 Task: Create fields in progress_update object.
Action: Mouse moved to (591, 45)
Screenshot: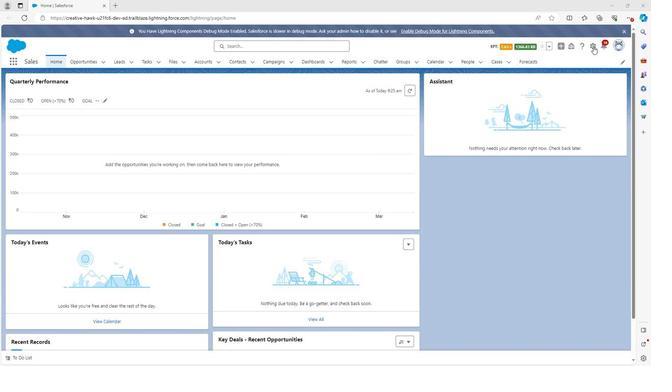 
Action: Mouse pressed left at (591, 45)
Screenshot: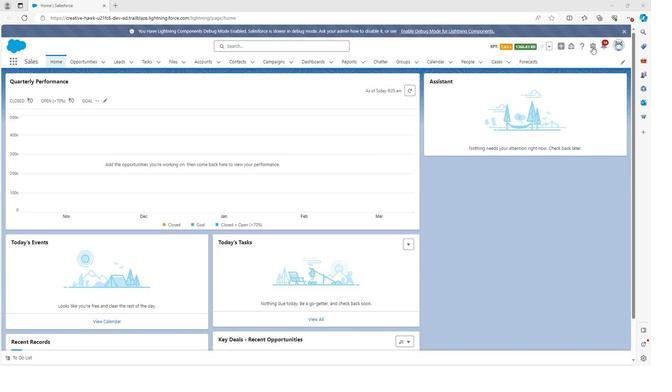 
Action: Mouse moved to (553, 67)
Screenshot: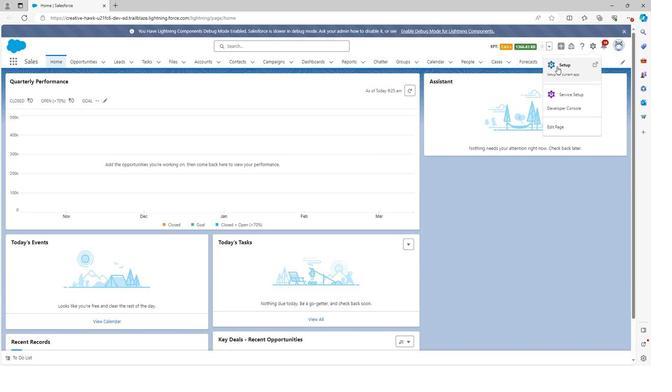
Action: Mouse pressed left at (553, 67)
Screenshot: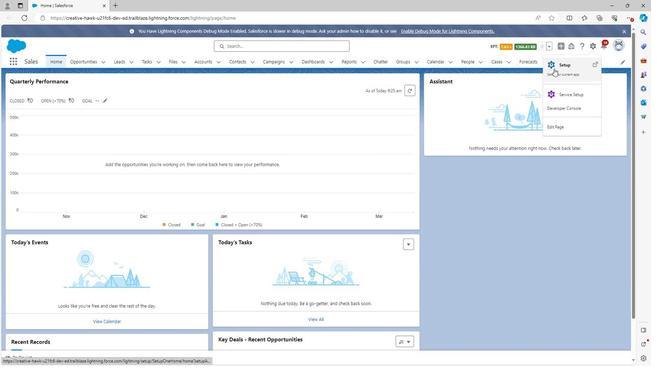 
Action: Mouse moved to (85, 62)
Screenshot: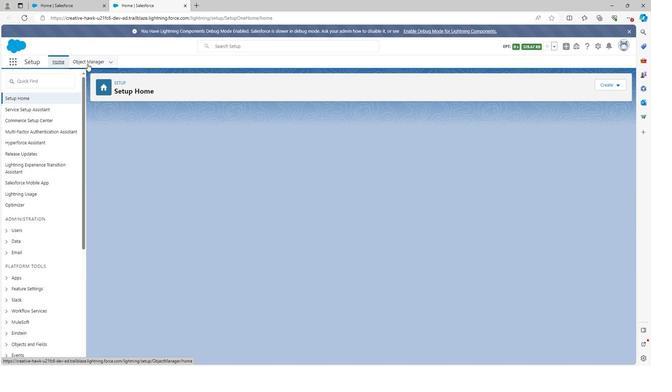 
Action: Mouse pressed left at (85, 62)
Screenshot: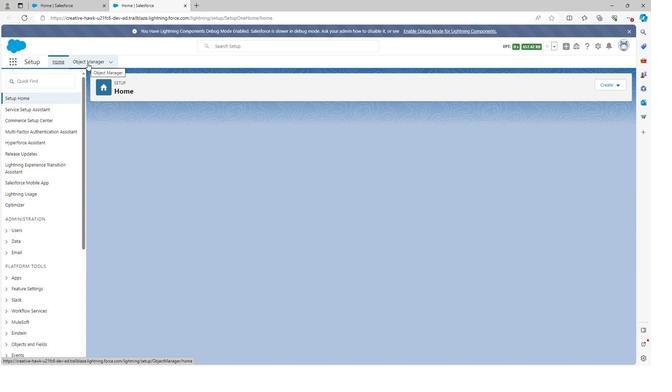 
Action: Mouse moved to (35, 277)
Screenshot: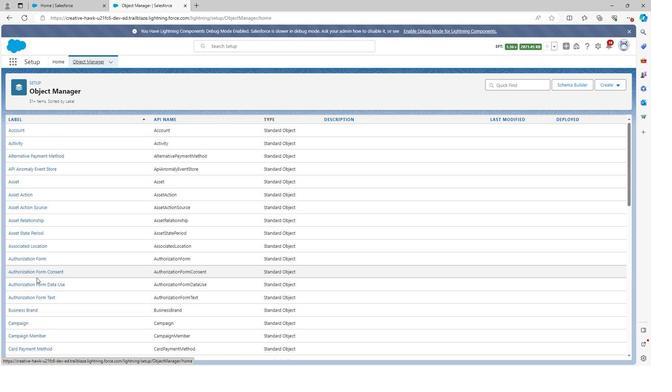 
Action: Mouse scrolled (35, 277) with delta (0, 0)
Screenshot: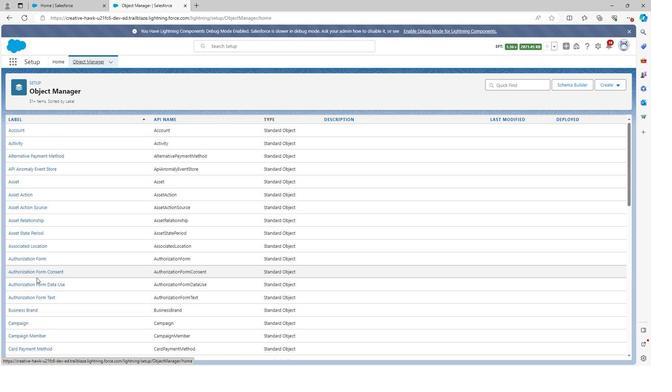 
Action: Mouse moved to (35, 278)
Screenshot: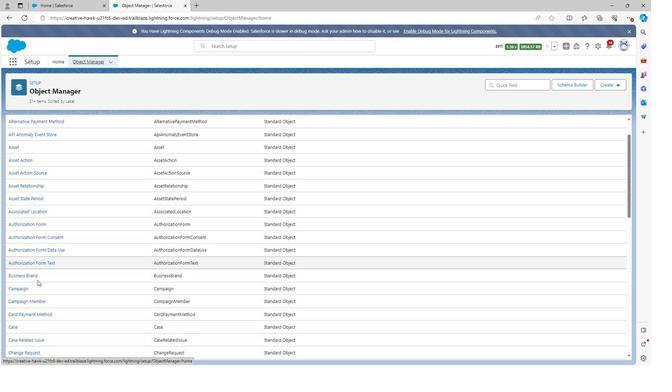 
Action: Mouse scrolled (35, 278) with delta (0, 0)
Screenshot: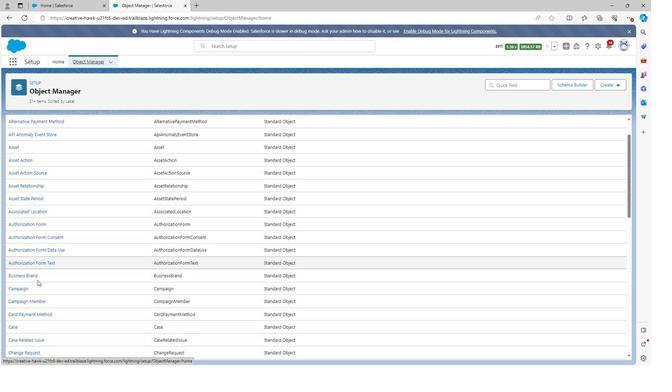 
Action: Mouse scrolled (35, 278) with delta (0, 0)
Screenshot: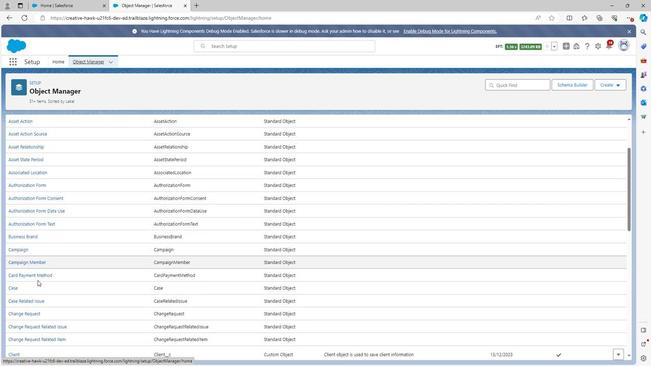 
Action: Mouse moved to (35, 279)
Screenshot: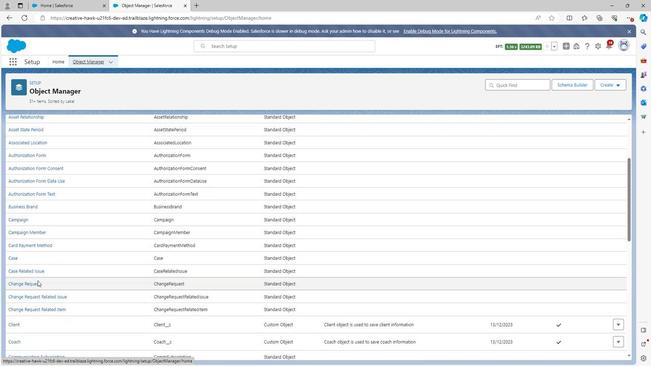 
Action: Mouse scrolled (35, 279) with delta (0, 0)
Screenshot: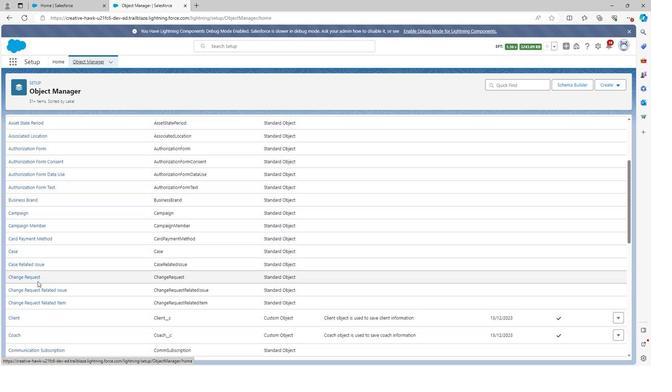 
Action: Mouse scrolled (35, 279) with delta (0, 0)
Screenshot: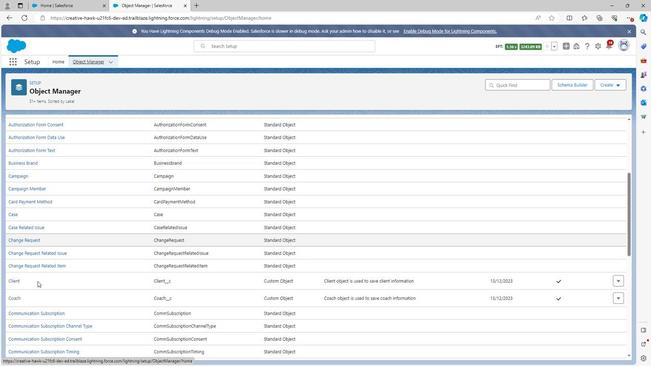 
Action: Mouse scrolled (35, 279) with delta (0, 0)
Screenshot: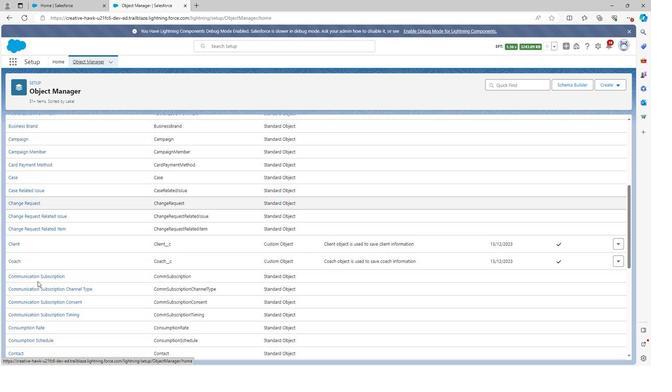 
Action: Mouse scrolled (35, 279) with delta (0, 0)
Screenshot: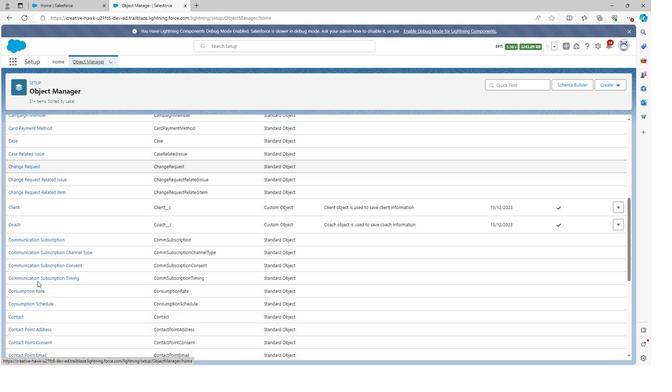 
Action: Mouse scrolled (35, 279) with delta (0, 0)
Screenshot: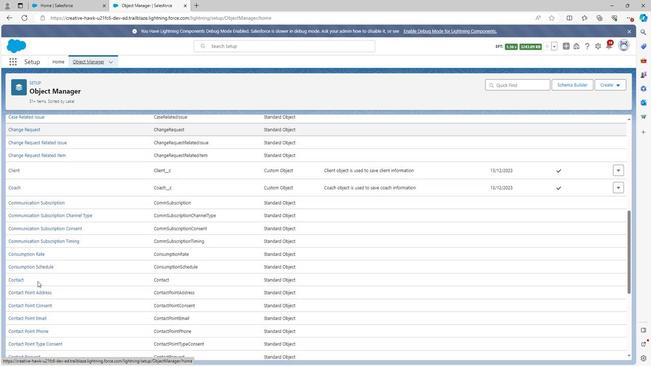 
Action: Mouse scrolled (35, 279) with delta (0, 0)
Screenshot: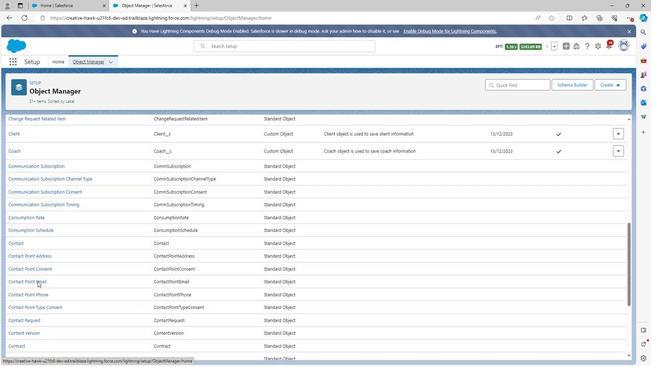 
Action: Mouse scrolled (35, 279) with delta (0, 0)
Screenshot: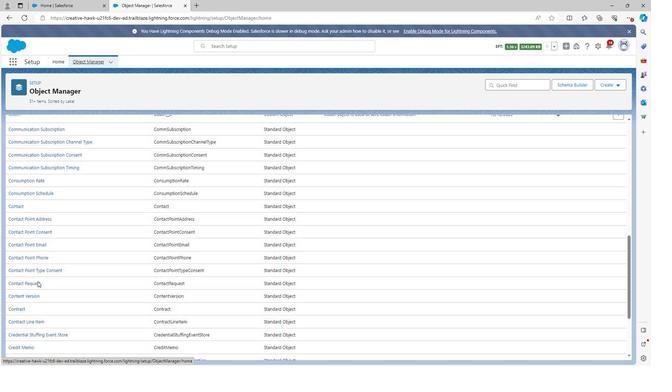 
Action: Mouse scrolled (35, 279) with delta (0, 0)
Screenshot: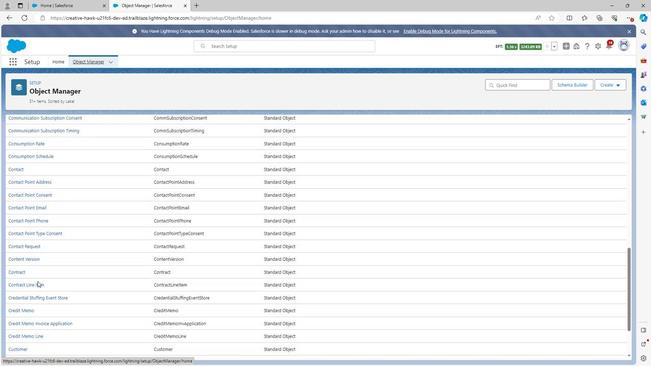 
Action: Mouse scrolled (35, 279) with delta (0, 0)
Screenshot: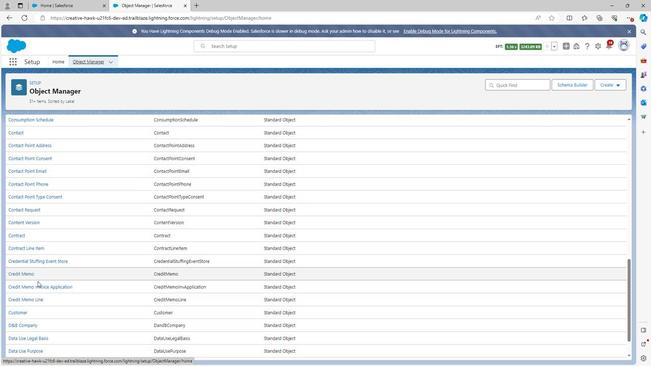 
Action: Mouse scrolled (35, 279) with delta (0, 0)
Screenshot: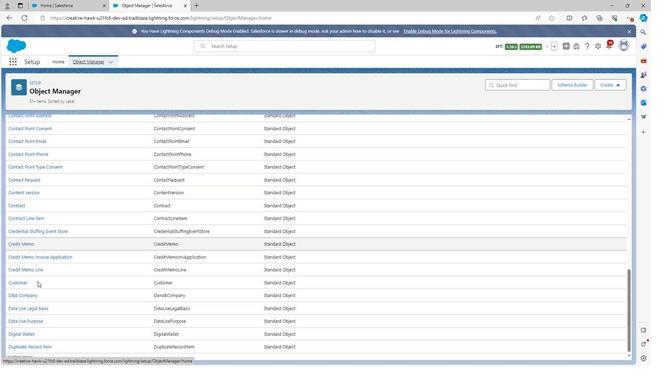 
Action: Mouse scrolled (35, 279) with delta (0, 0)
Screenshot: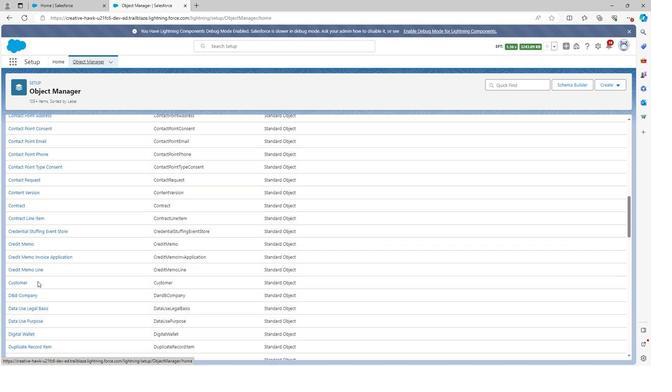 
Action: Mouse scrolled (35, 279) with delta (0, 0)
Screenshot: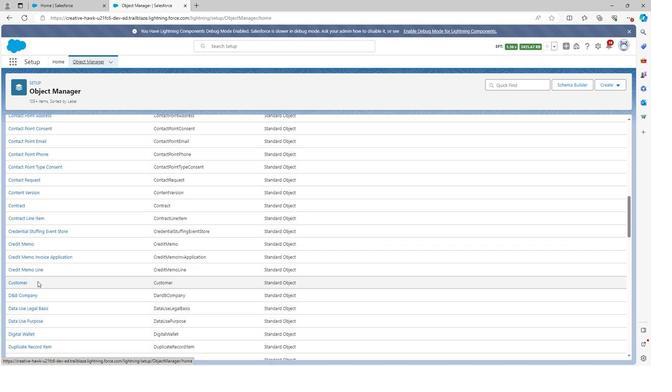 
Action: Mouse moved to (36, 279)
Screenshot: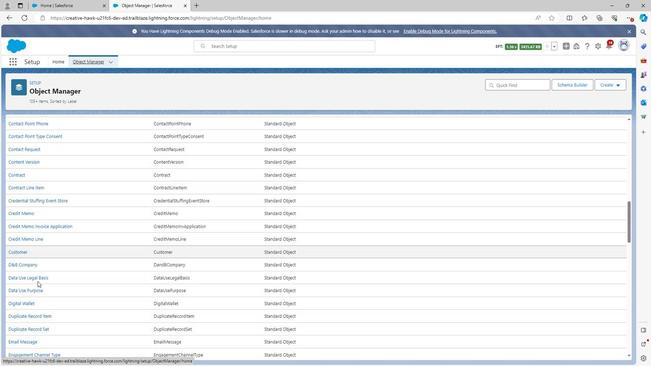 
Action: Mouse scrolled (36, 279) with delta (0, 0)
Screenshot: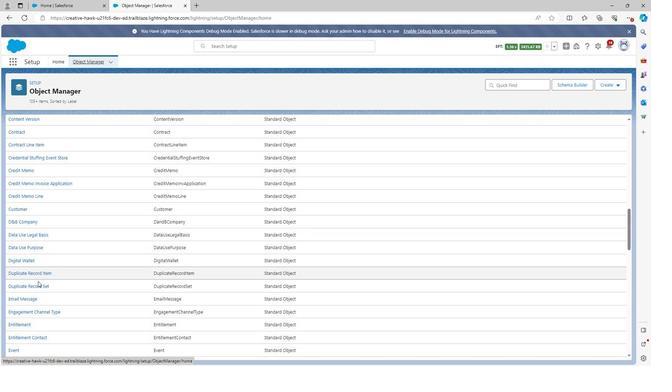
Action: Mouse scrolled (36, 279) with delta (0, 0)
Screenshot: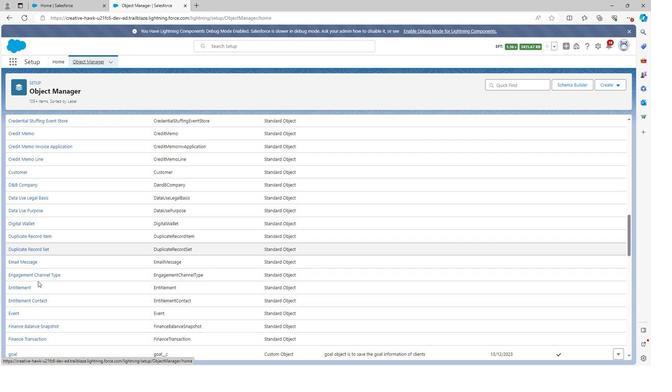 
Action: Mouse scrolled (36, 279) with delta (0, 0)
Screenshot: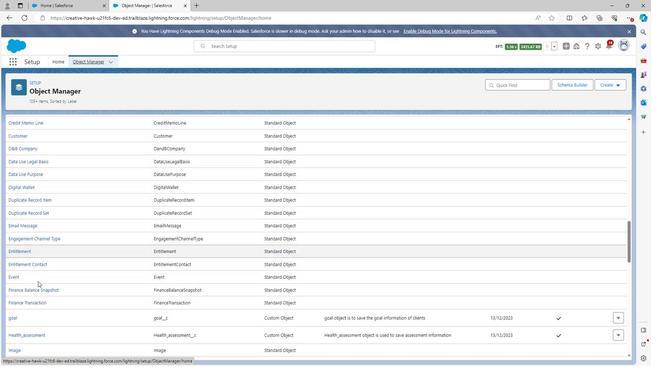 
Action: Mouse scrolled (36, 279) with delta (0, 0)
Screenshot: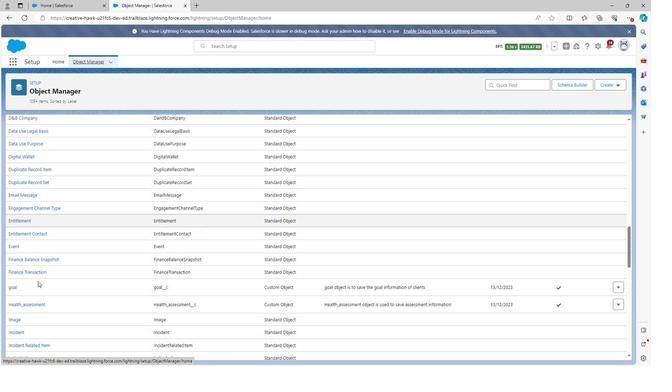 
Action: Mouse scrolled (36, 279) with delta (0, 0)
Screenshot: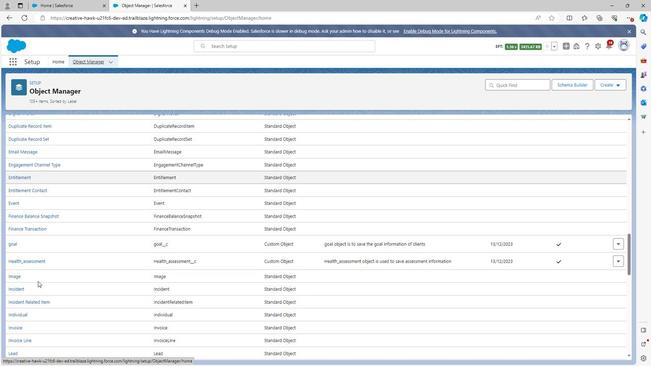 
Action: Mouse scrolled (36, 279) with delta (0, 0)
Screenshot: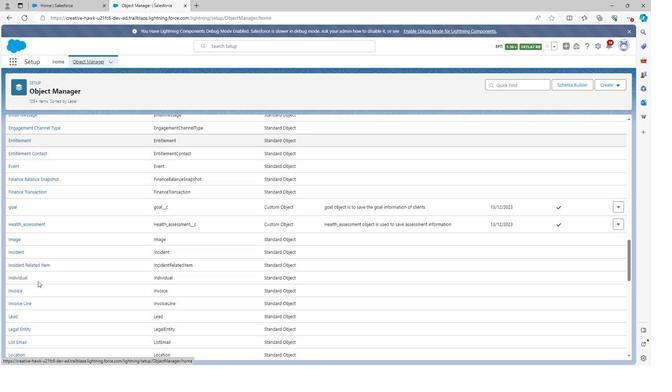 
Action: Mouse scrolled (36, 279) with delta (0, 0)
Screenshot: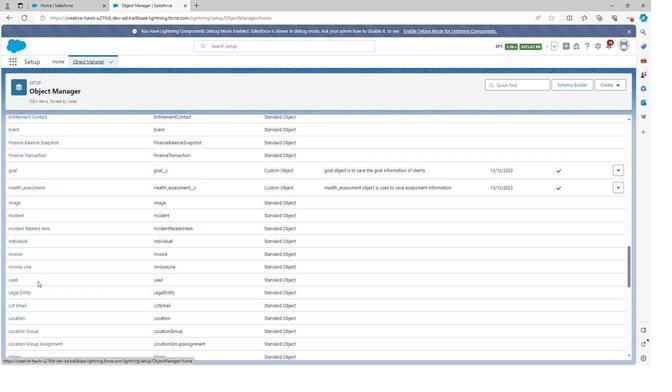 
Action: Mouse scrolled (36, 279) with delta (0, 0)
Screenshot: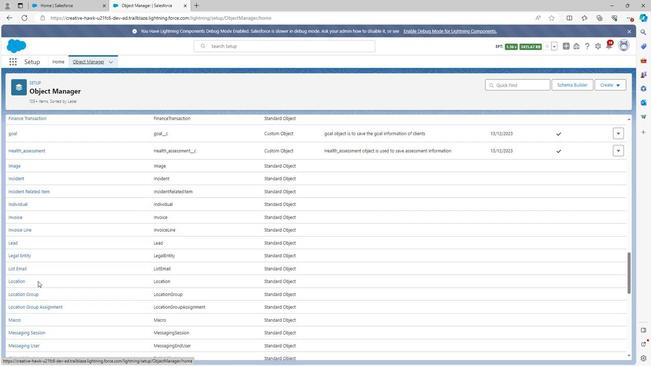 
Action: Mouse scrolled (36, 279) with delta (0, 0)
Screenshot: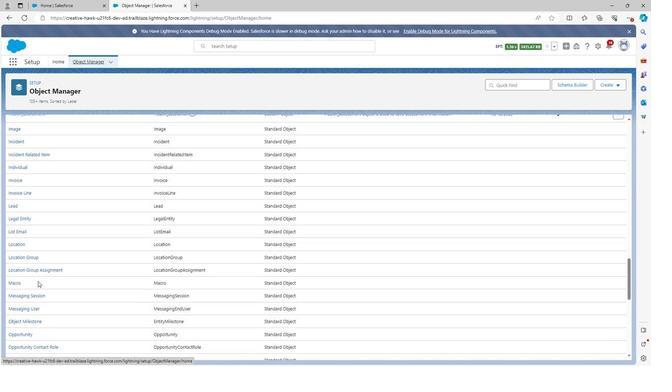 
Action: Mouse scrolled (36, 279) with delta (0, 0)
Screenshot: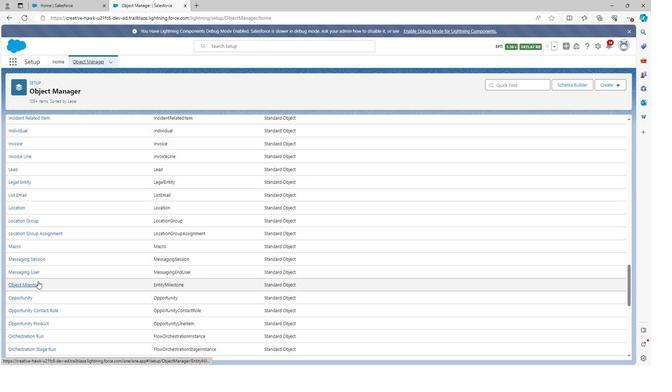 
Action: Mouse scrolled (36, 279) with delta (0, 0)
Screenshot: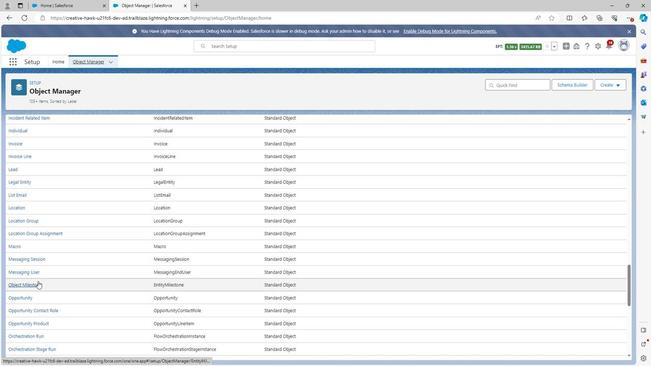 
Action: Mouse scrolled (36, 279) with delta (0, 0)
Screenshot: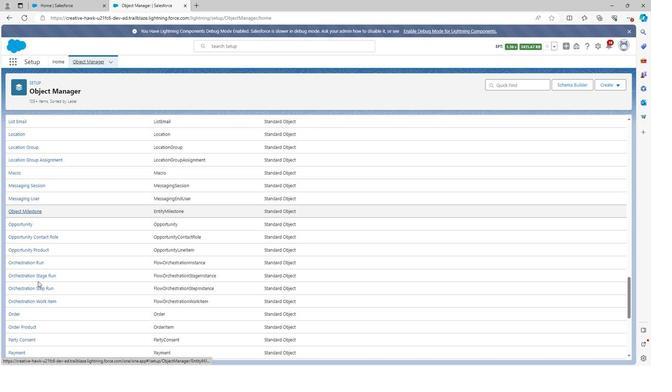 
Action: Mouse scrolled (36, 279) with delta (0, 0)
Screenshot: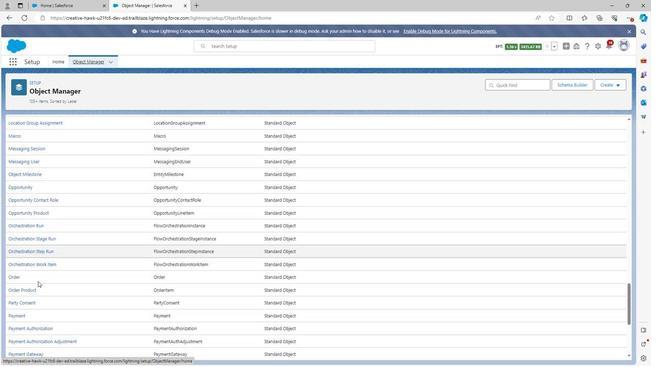 
Action: Mouse scrolled (36, 279) with delta (0, 0)
Screenshot: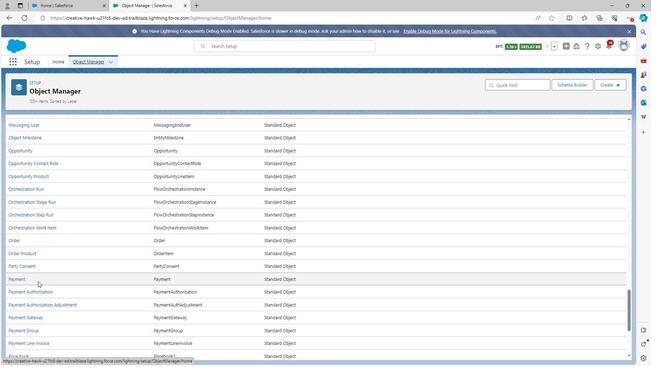 
Action: Mouse scrolled (36, 279) with delta (0, 0)
Screenshot: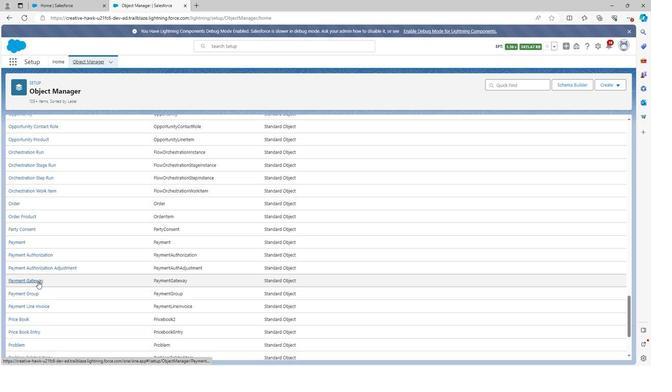 
Action: Mouse scrolled (36, 279) with delta (0, 0)
Screenshot: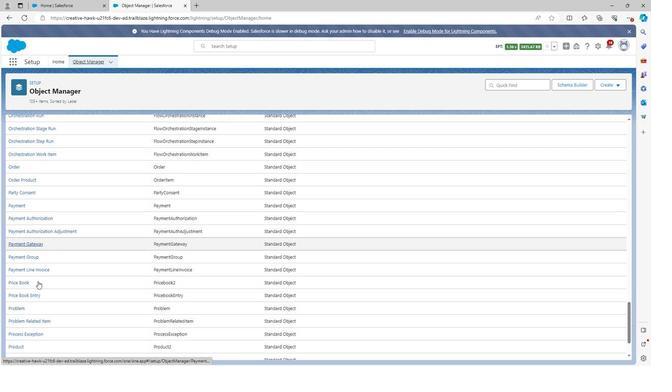 
Action: Mouse scrolled (36, 279) with delta (0, 0)
Screenshot: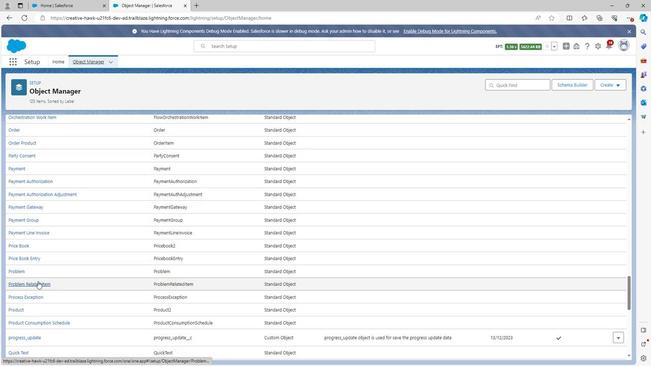 
Action: Mouse moved to (25, 298)
Screenshot: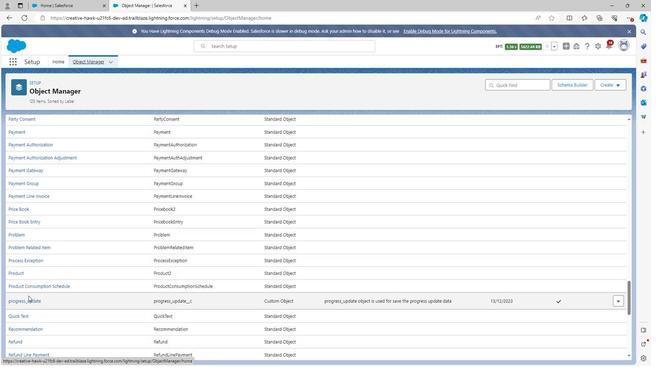 
Action: Mouse pressed left at (25, 298)
Screenshot: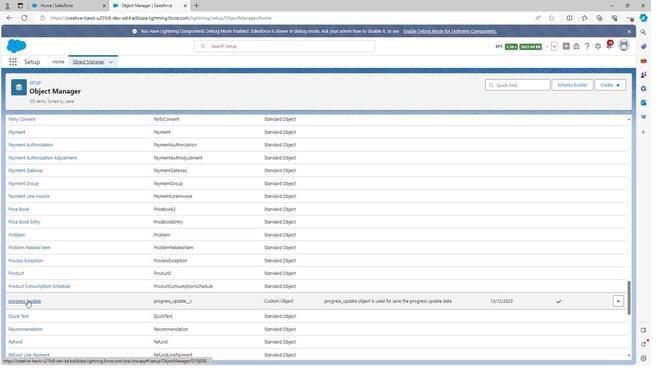 
Action: Mouse moved to (46, 130)
Screenshot: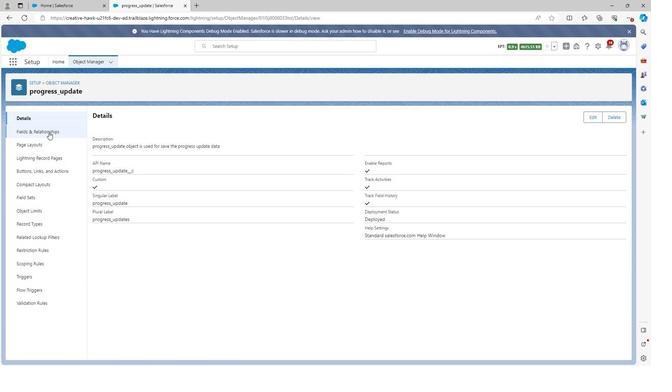 
Action: Mouse pressed left at (46, 130)
Screenshot: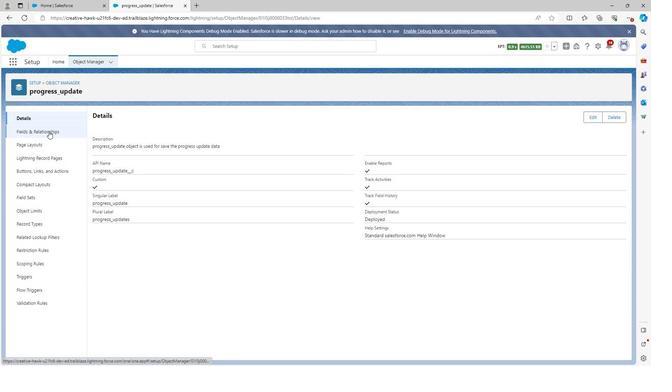 
Action: Mouse moved to (478, 114)
Screenshot: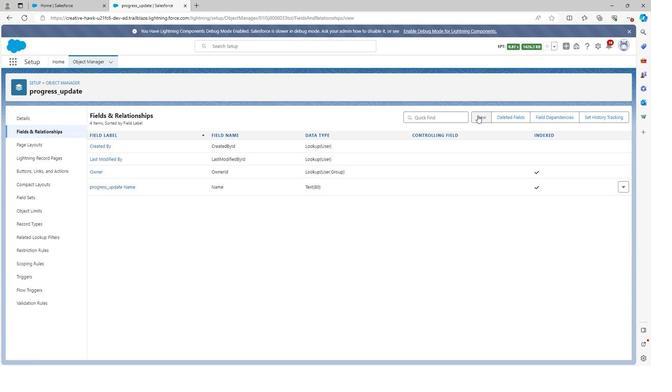 
Action: Mouse pressed left at (478, 114)
Screenshot: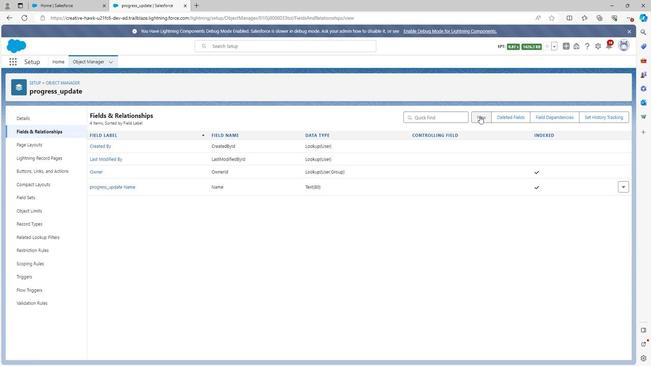 
Action: Mouse moved to (100, 307)
Screenshot: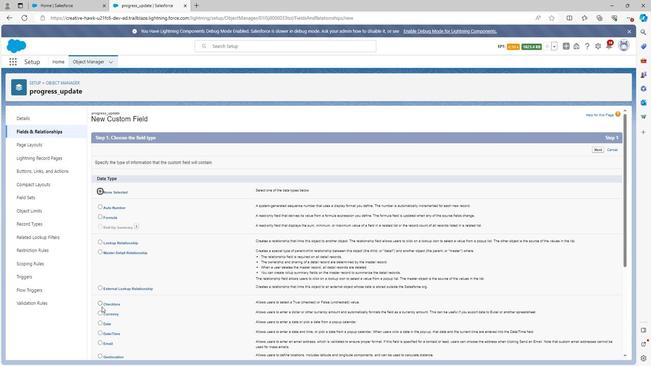 
Action: Mouse scrolled (100, 306) with delta (0, 0)
Screenshot: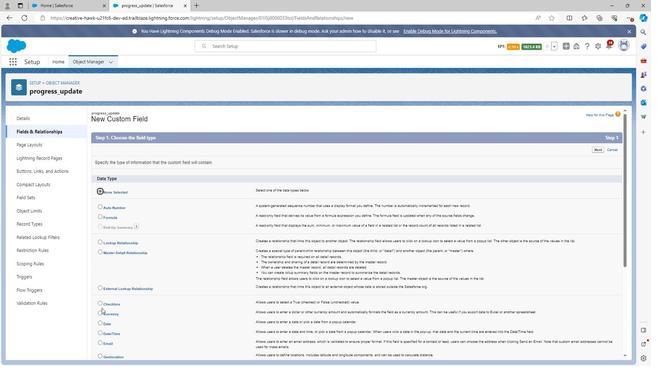 
Action: Mouse moved to (99, 312)
Screenshot: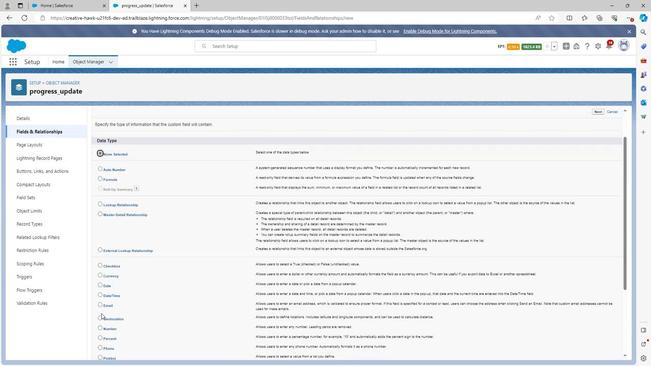 
Action: Mouse scrolled (99, 311) with delta (0, 0)
Screenshot: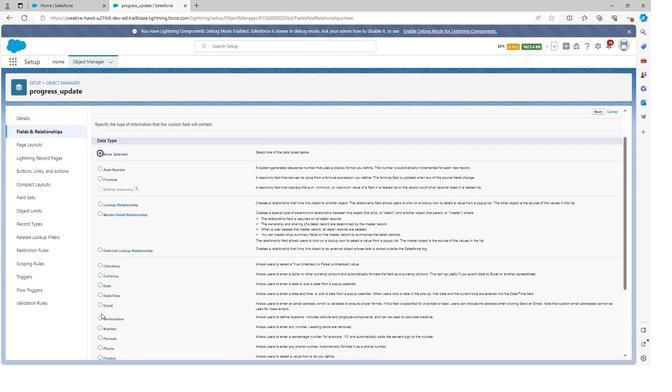 
Action: Mouse moved to (99, 315)
Screenshot: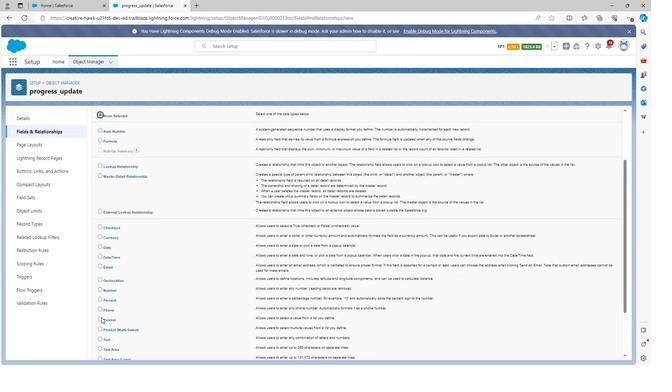 
Action: Mouse scrolled (99, 315) with delta (0, 0)
Screenshot: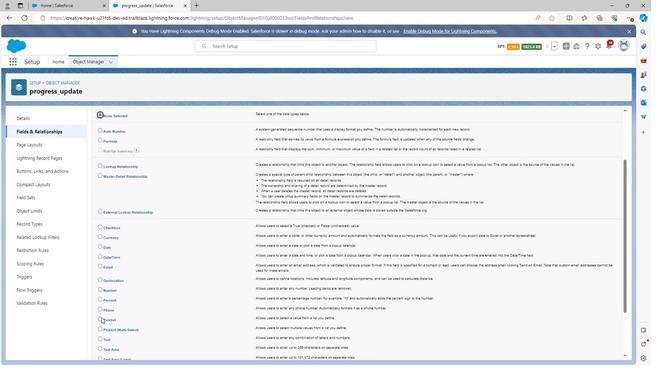 
Action: Mouse moved to (99, 316)
Screenshot: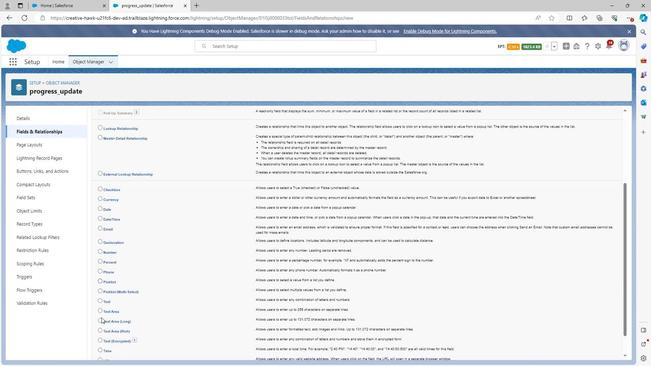 
Action: Mouse scrolled (99, 315) with delta (0, 0)
Screenshot: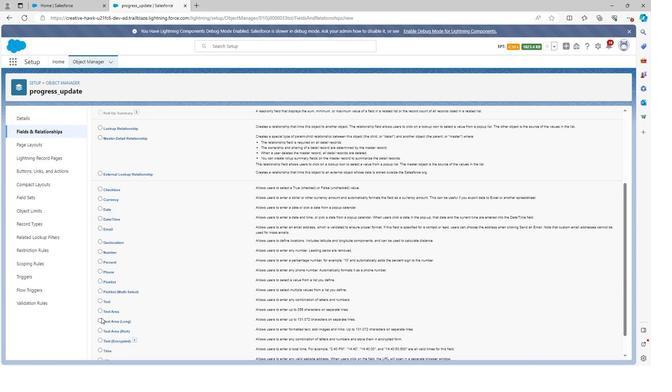 
Action: Mouse moved to (99, 274)
Screenshot: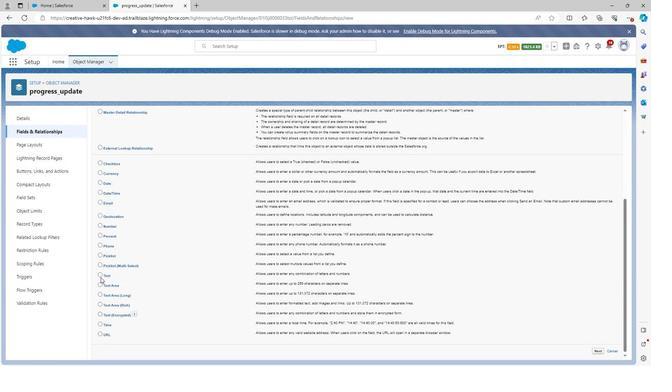 
Action: Mouse pressed left at (99, 274)
Screenshot: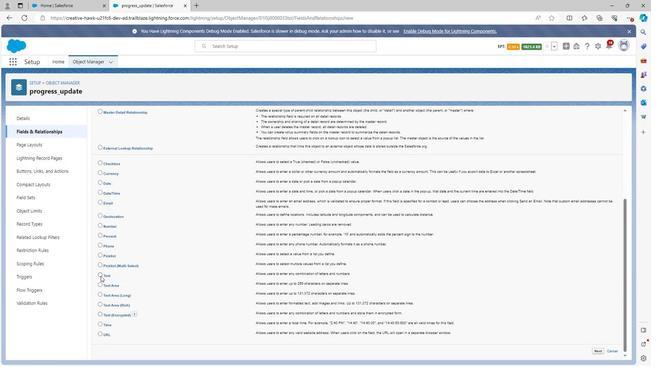 
Action: Mouse moved to (599, 350)
Screenshot: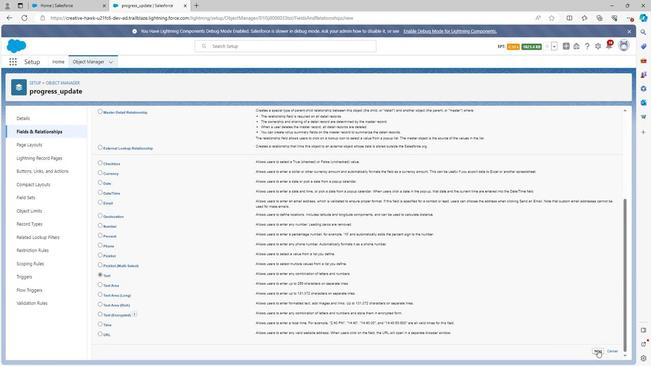 
Action: Mouse pressed left at (599, 350)
Screenshot: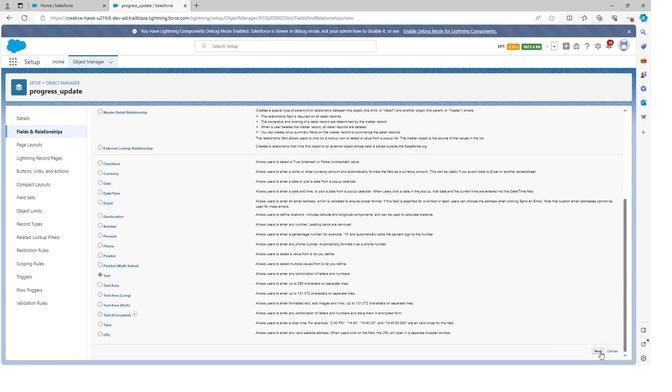 
Action: Mouse moved to (212, 163)
Screenshot: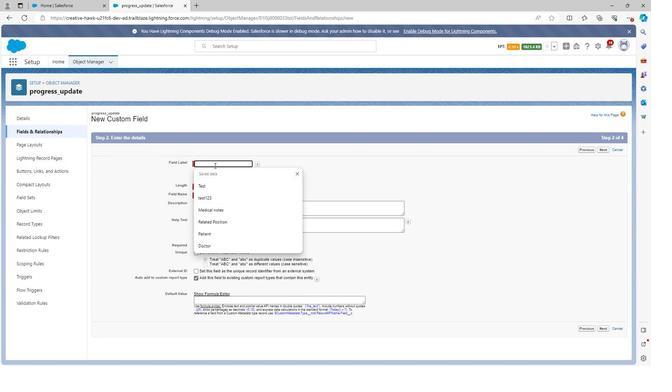 
Action: Mouse pressed left at (212, 163)
Screenshot: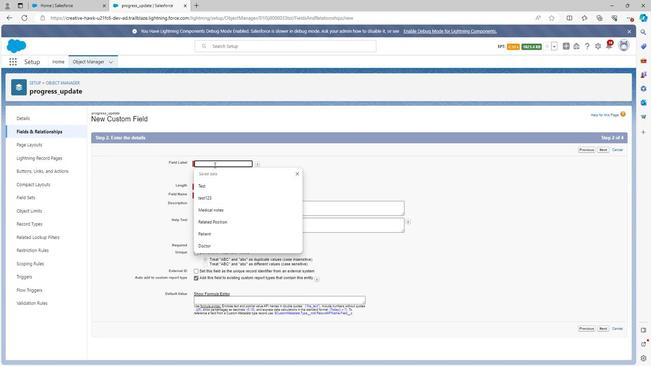 
Action: Key pressed <Key.shift>Progress<Key.space>issues
Screenshot: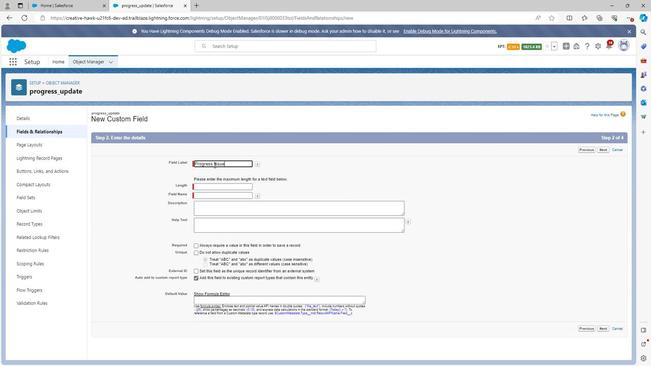 
Action: Mouse moved to (282, 165)
Screenshot: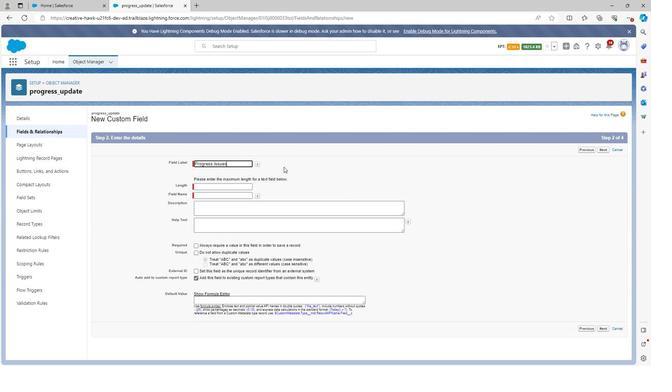 
Action: Mouse pressed left at (282, 165)
Screenshot: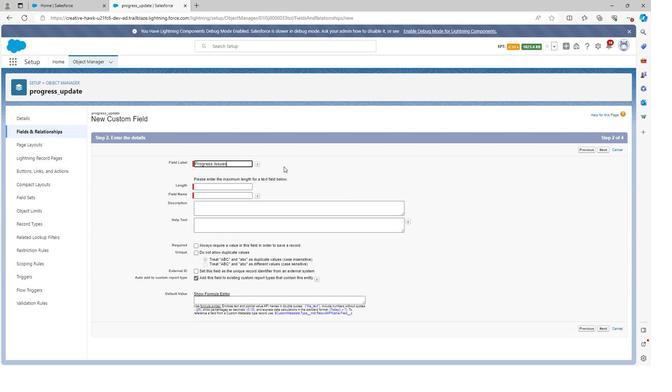 
Action: Mouse moved to (216, 185)
Screenshot: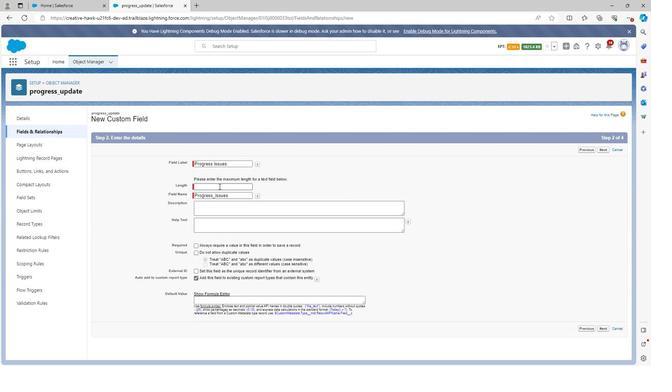 
Action: Mouse pressed left at (216, 185)
Screenshot: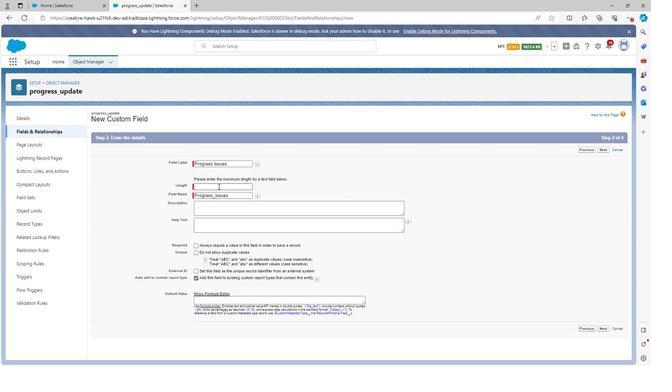 
Action: Key pressed 5
Screenshot: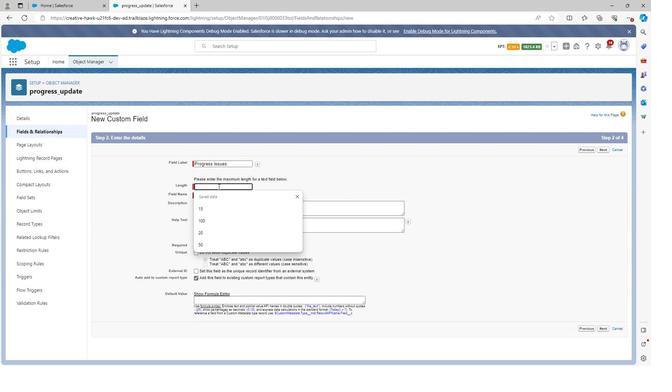 
Action: Mouse moved to (217, 185)
Screenshot: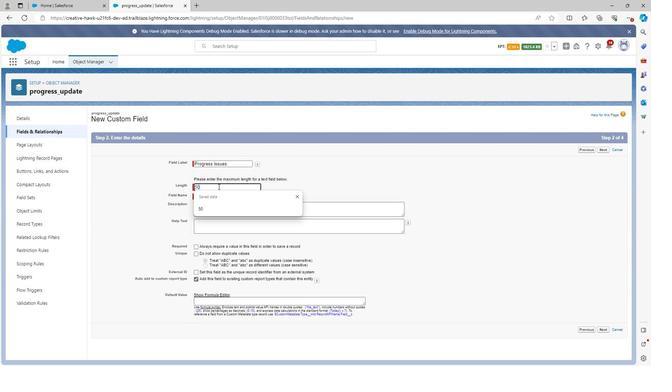 
Action: Key pressed 0
Screenshot: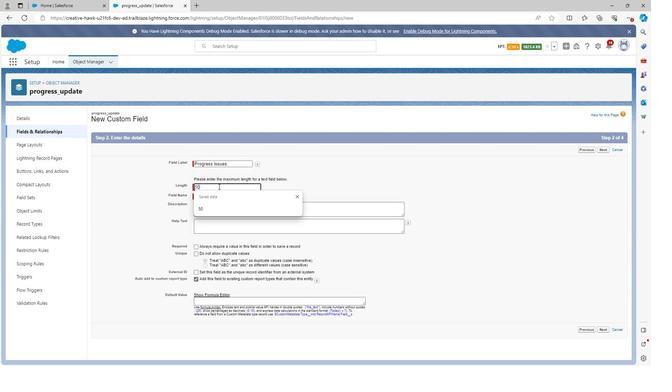 
Action: Mouse moved to (273, 187)
Screenshot: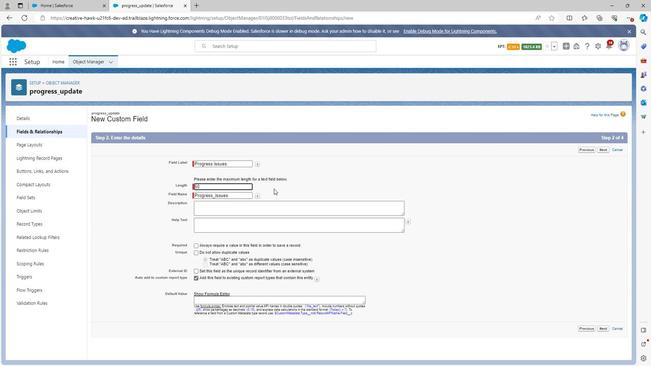 
Action: Mouse pressed left at (273, 187)
Screenshot: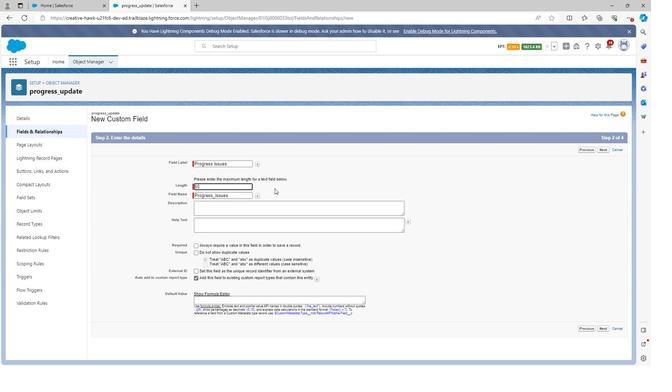 
Action: Mouse moved to (239, 204)
Screenshot: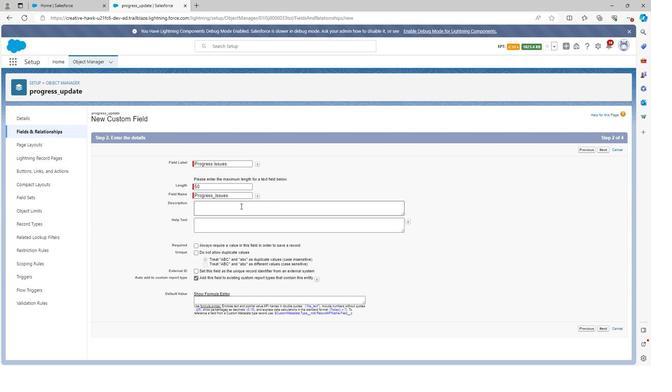 
Action: Mouse pressed left at (239, 204)
Screenshot: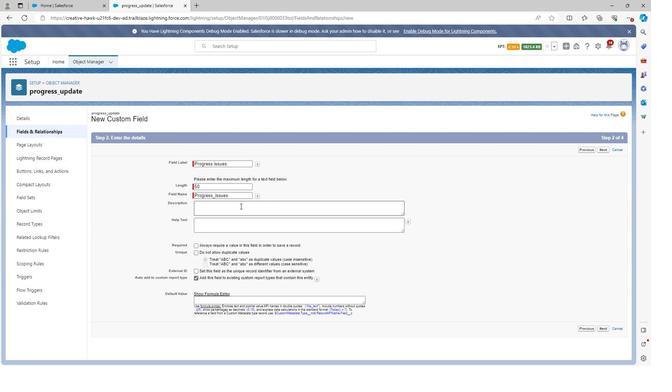 
Action: Key pressed <Key.shift>Progress<Key.space>issues<Key.space>object<Key.space>is<Key.space>used<Key.space>to<Key.space>define<Key.space>the<Key.space>issues<Key.space>in<Key.space>progress
Screenshot: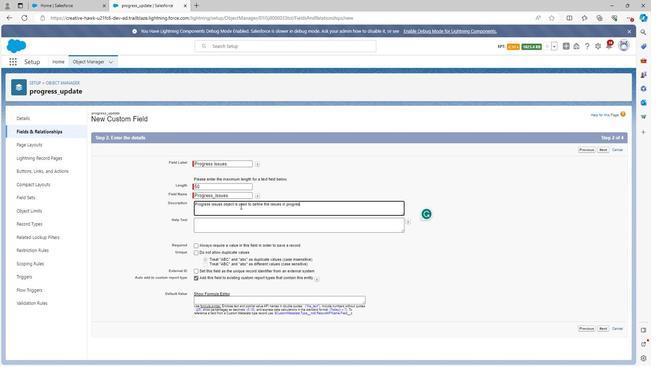 
Action: Mouse moved to (382, 266)
Screenshot: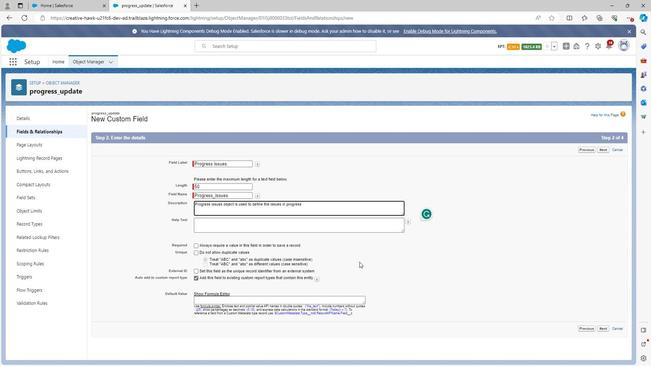 
Action: Mouse pressed left at (382, 266)
Screenshot: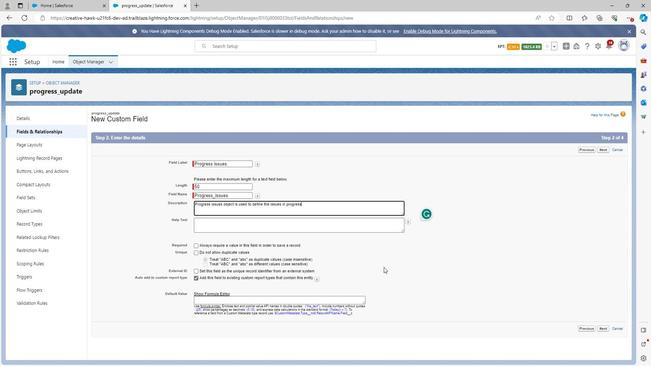 
Action: Mouse moved to (604, 326)
Screenshot: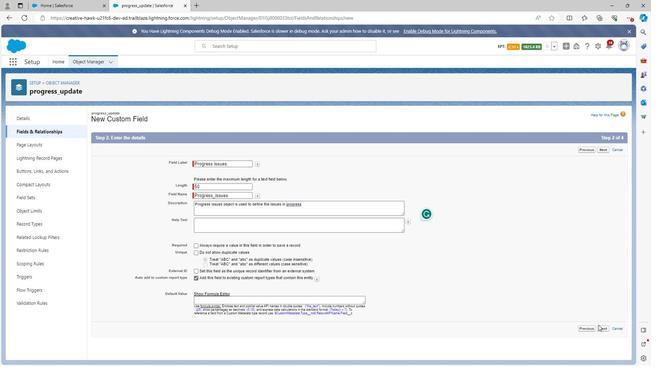 
Action: Mouse pressed left at (604, 326)
Screenshot: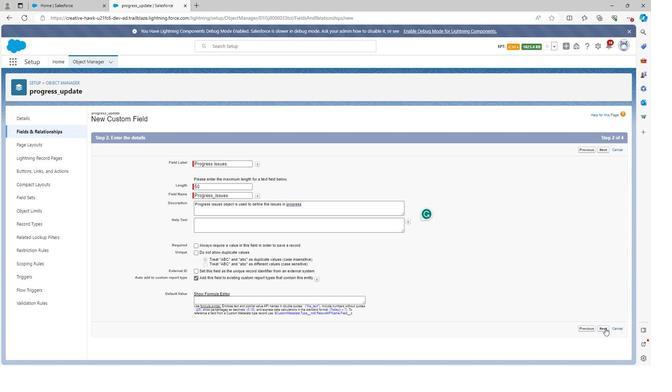 
Action: Mouse moved to (548, 206)
Screenshot: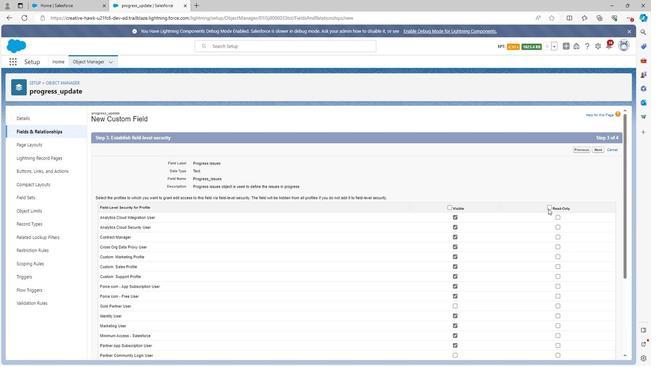 
Action: Mouse pressed left at (548, 206)
Screenshot: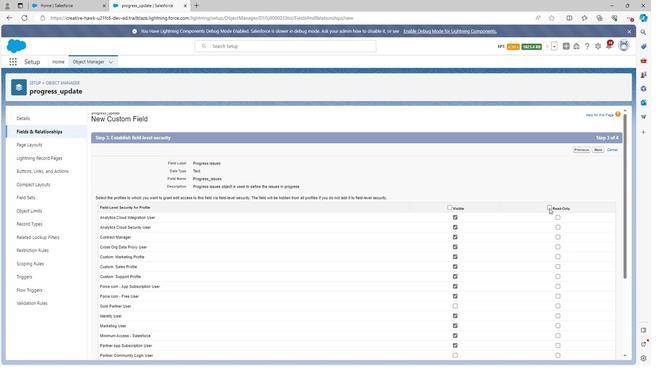 
Action: Mouse moved to (528, 217)
Screenshot: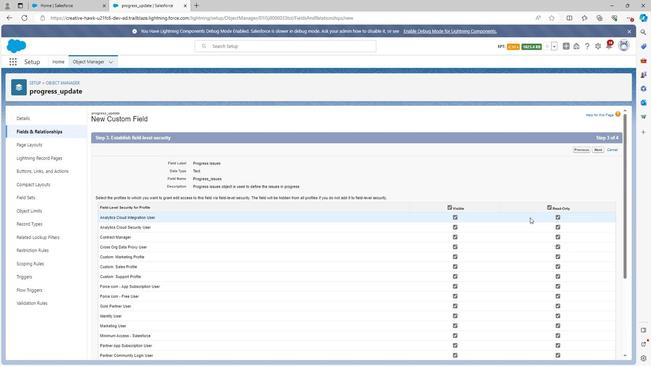 
Action: Mouse scrolled (528, 217) with delta (0, 0)
Screenshot: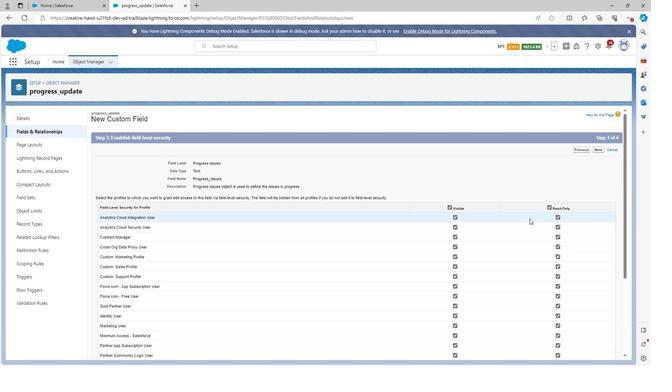 
Action: Mouse scrolled (528, 217) with delta (0, 0)
Screenshot: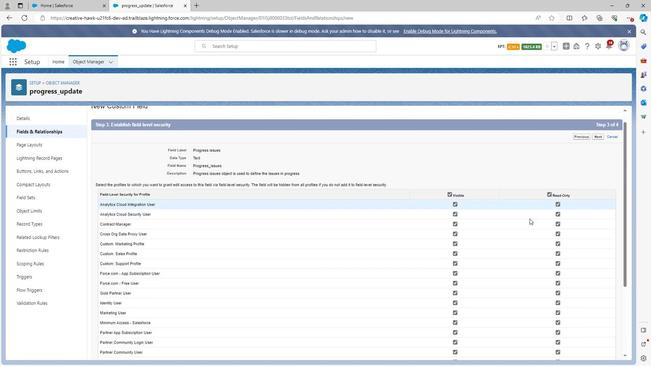 
Action: Mouse scrolled (528, 217) with delta (0, 0)
Screenshot: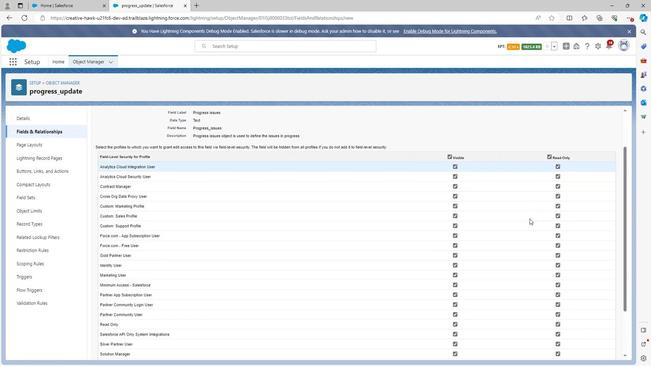 
Action: Mouse scrolled (528, 217) with delta (0, 0)
Screenshot: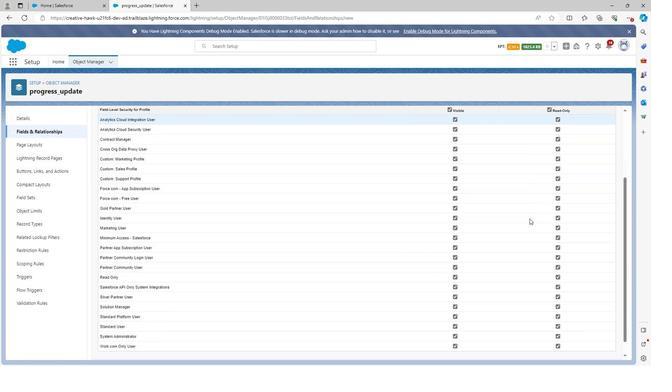 
Action: Mouse scrolled (528, 217) with delta (0, 0)
Screenshot: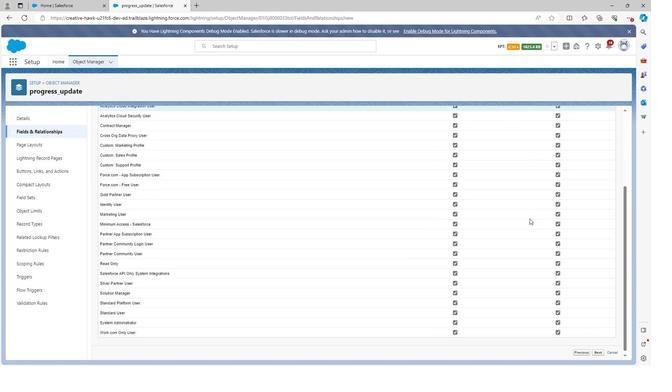 
Action: Mouse scrolled (528, 217) with delta (0, 0)
Screenshot: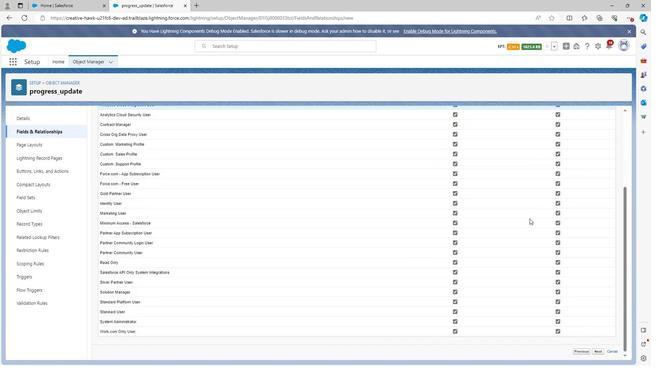 
Action: Mouse moved to (597, 348)
Screenshot: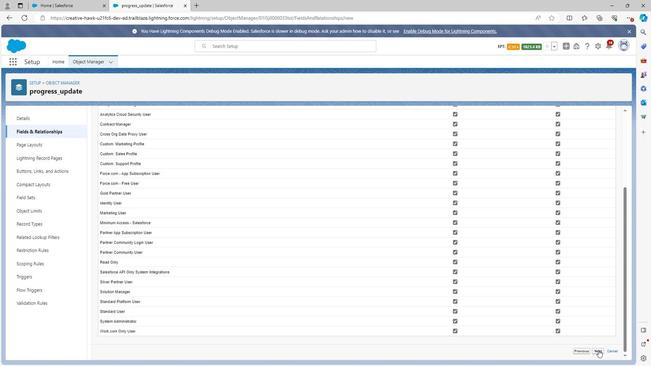 
Action: Mouse pressed left at (597, 348)
Screenshot: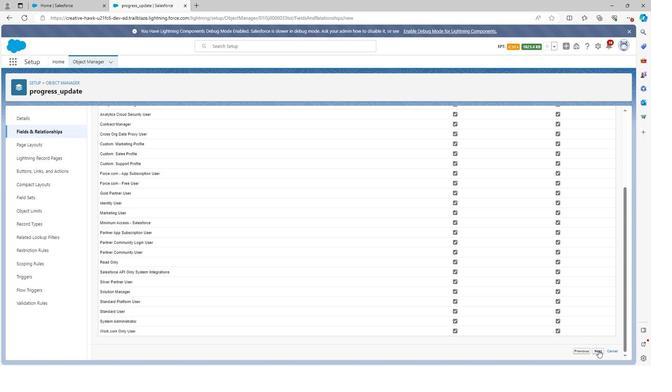 
Action: Mouse moved to (601, 248)
Screenshot: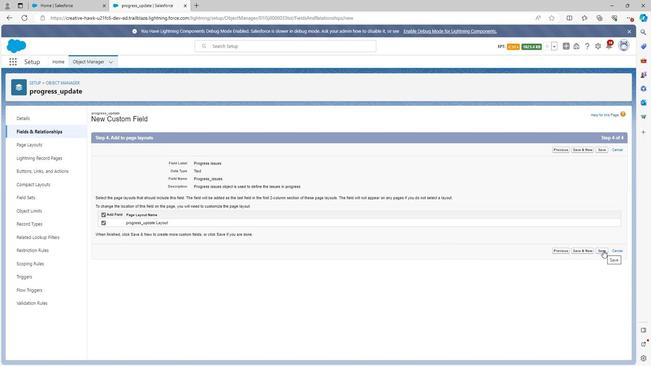 
Action: Mouse pressed left at (601, 248)
Screenshot: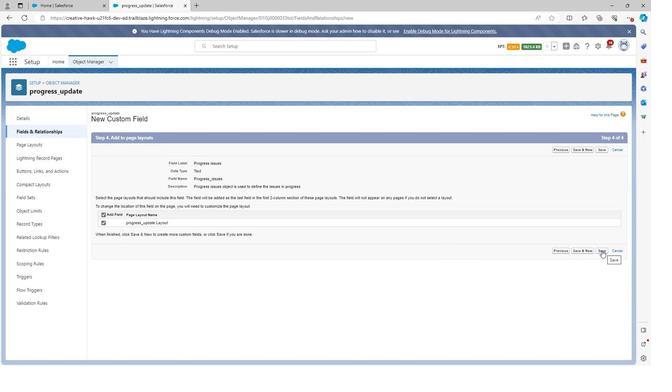 
Action: Mouse moved to (478, 115)
Screenshot: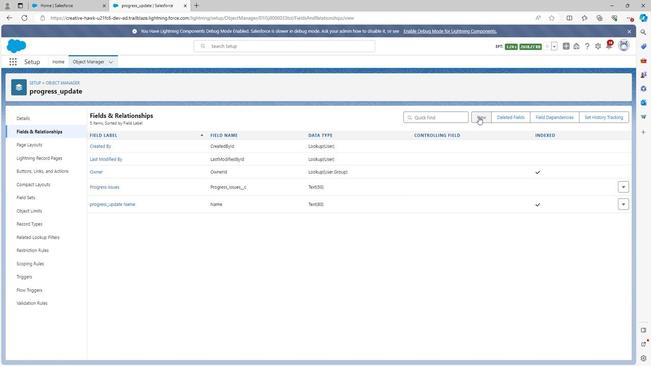 
Action: Mouse pressed left at (478, 115)
Screenshot: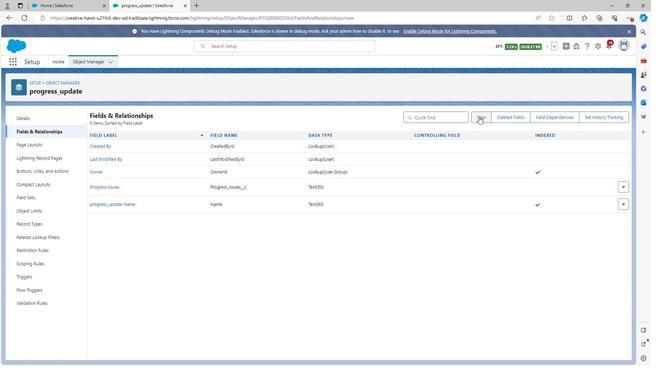 
Action: Mouse moved to (92, 267)
Screenshot: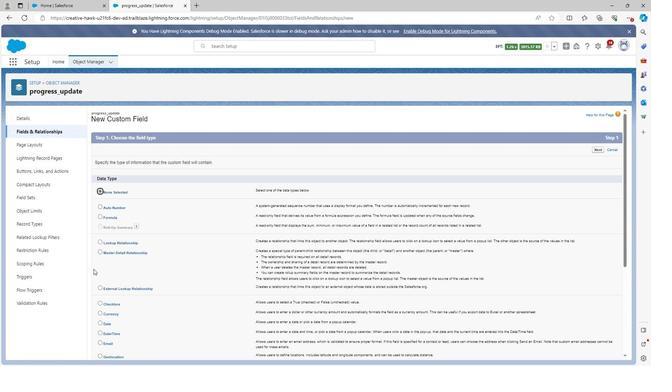 
Action: Mouse scrolled (92, 267) with delta (0, 0)
Screenshot: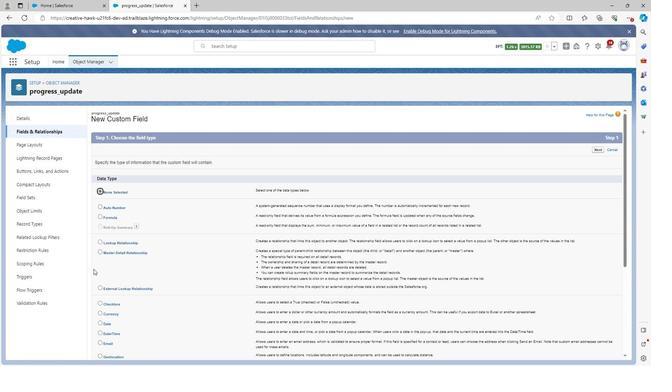 
Action: Mouse moved to (92, 268)
Screenshot: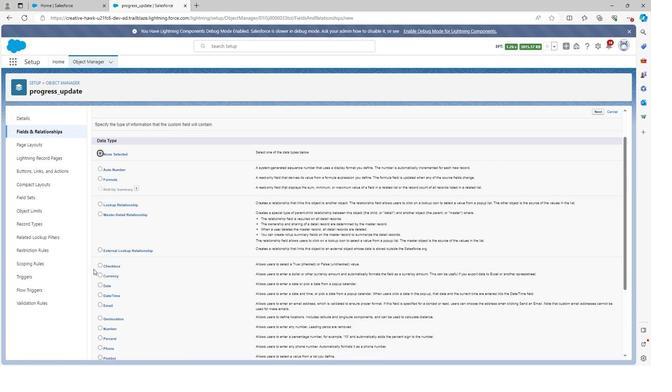 
Action: Mouse scrolled (92, 268) with delta (0, 0)
Screenshot: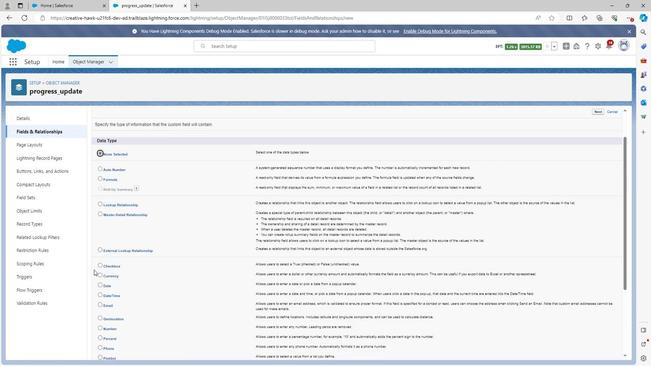 
Action: Mouse moved to (98, 298)
Screenshot: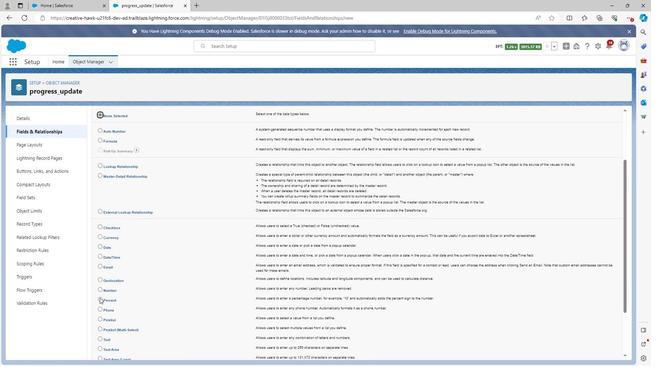 
Action: Mouse pressed left at (98, 298)
Screenshot: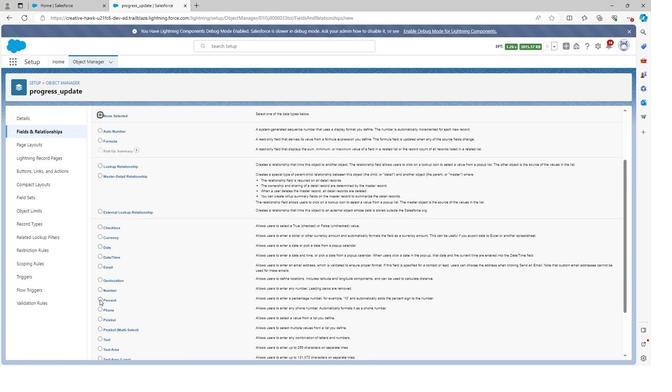 
Action: Mouse moved to (536, 336)
Screenshot: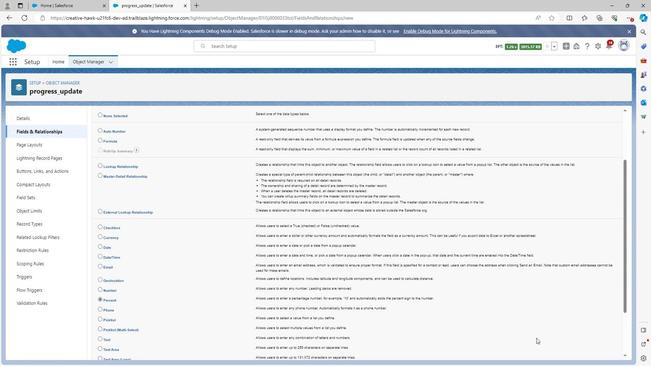 
Action: Mouse scrolled (536, 336) with delta (0, 0)
Screenshot: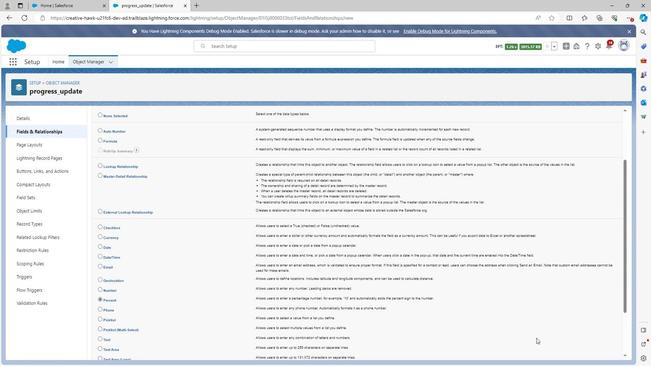 
Action: Mouse moved to (537, 337)
Screenshot: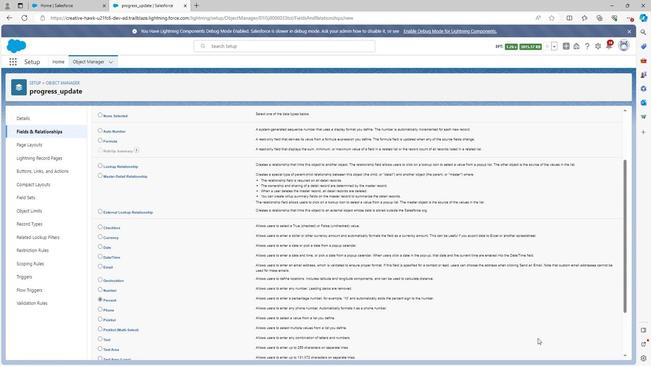 
Action: Mouse scrolled (537, 336) with delta (0, 0)
Screenshot: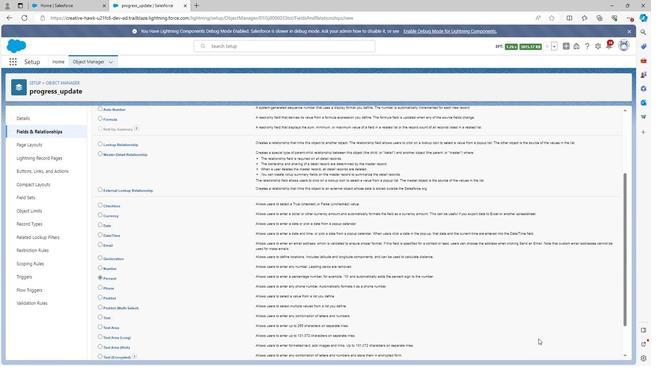 
Action: Mouse moved to (537, 337)
Screenshot: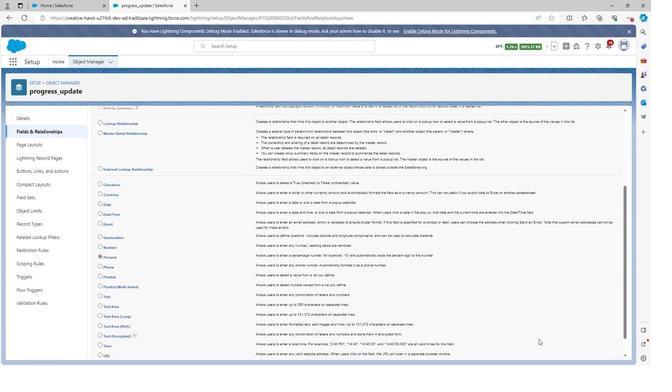 
Action: Mouse scrolled (537, 337) with delta (0, 0)
Screenshot: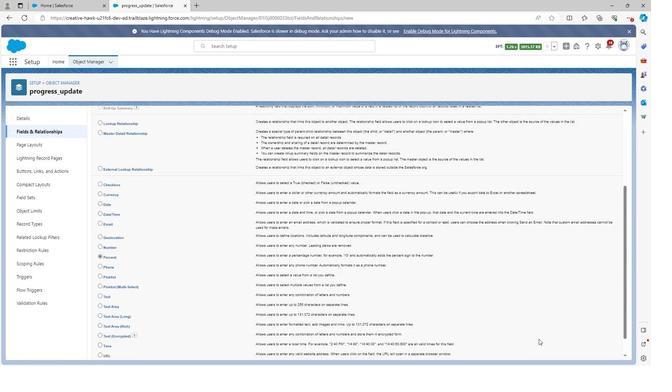
Action: Mouse moved to (538, 338)
Screenshot: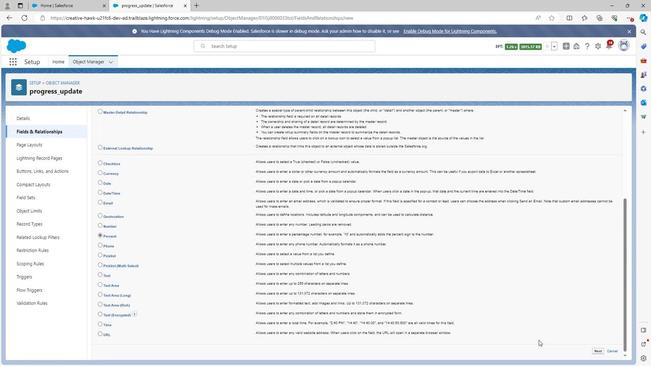 
Action: Mouse scrolled (538, 338) with delta (0, 0)
Screenshot: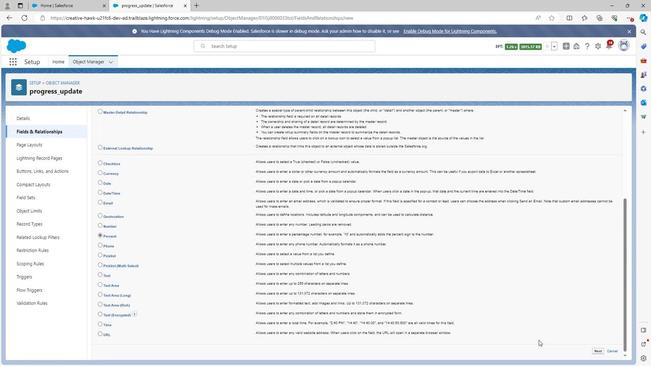 
Action: Mouse moved to (597, 349)
Screenshot: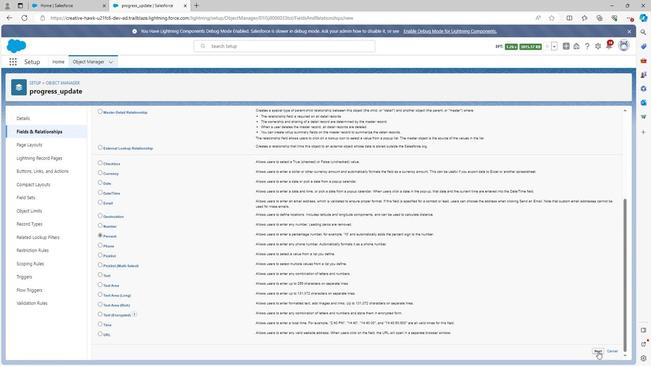 
Action: Mouse pressed left at (597, 349)
Screenshot: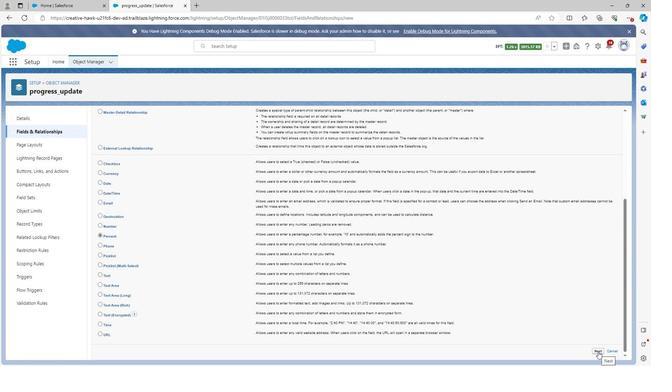 
Action: Mouse moved to (219, 161)
Screenshot: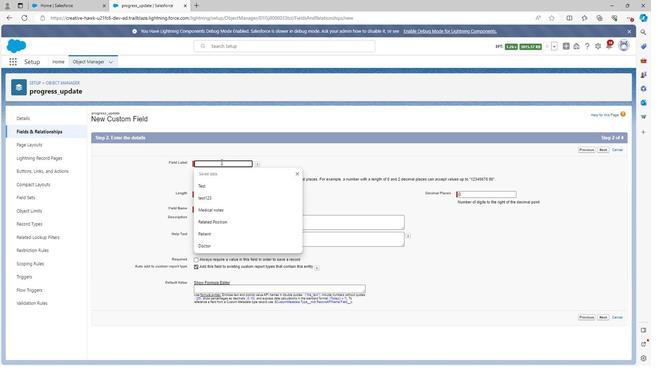
Action: Mouse pressed left at (219, 161)
Screenshot: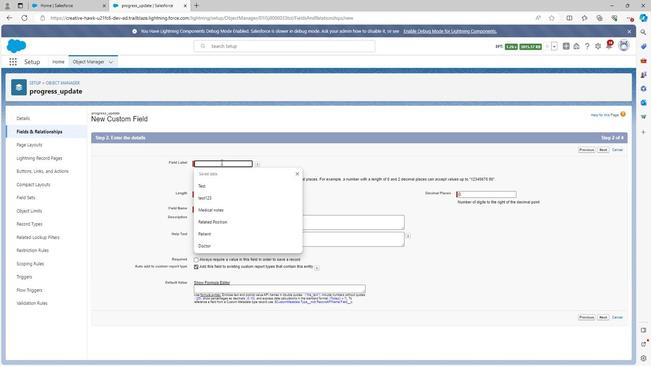 
Action: Key pressed <Key.shift>Percentage<Key.space>complete
Screenshot: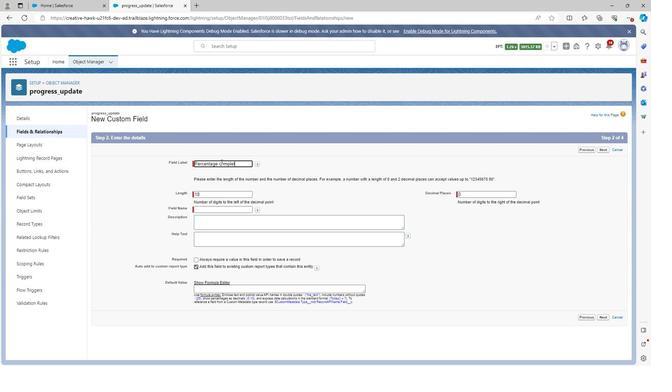 
Action: Mouse moved to (271, 164)
Screenshot: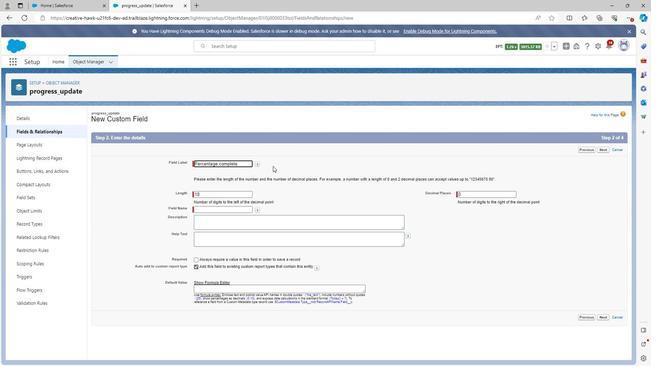 
Action: Mouse pressed left at (271, 164)
Screenshot: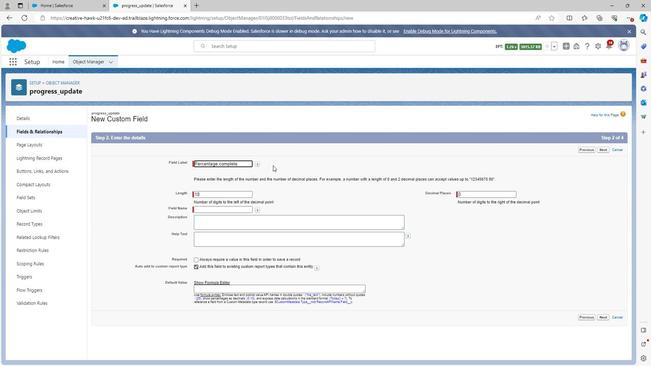 
Action: Mouse moved to (204, 219)
Screenshot: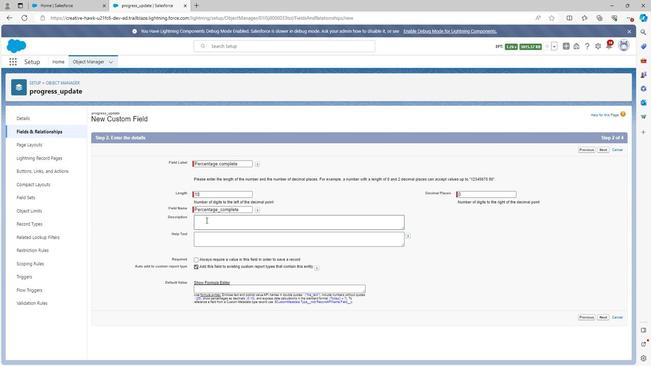 
Action: Mouse pressed left at (204, 219)
Screenshot: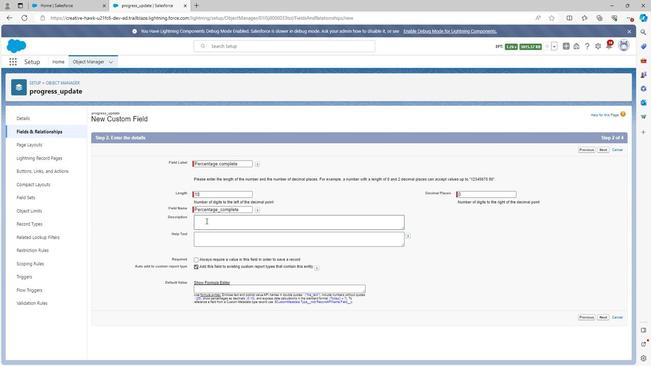 
Action: Mouse moved to (203, 219)
Screenshot: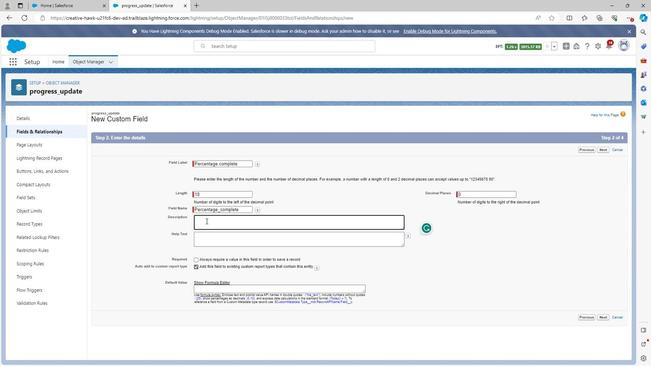 
Action: Key pressed <Key.shift><Key.shift><Key.shift><Key.shift><Key.shift><Key.shift>Percentage<Key.space>complete<Key.space>object<Key.space>is<Key.space>used<Key.space>to<Key.space>mention<Key.space>the<Key.space>percentage<Key.space>of<Key.space>progress<Key.space>completed
Screenshot: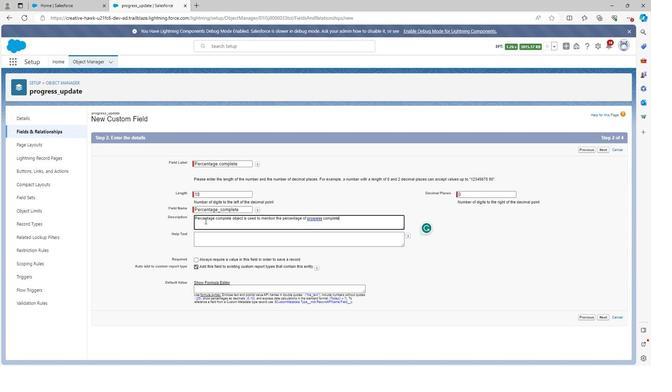 
Action: Mouse moved to (603, 317)
Screenshot: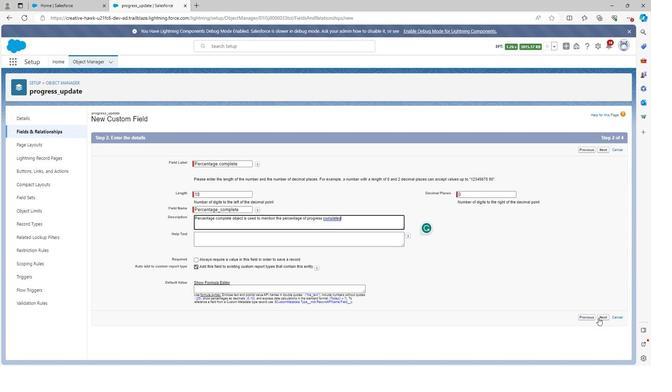
Action: Mouse pressed left at (603, 317)
Screenshot: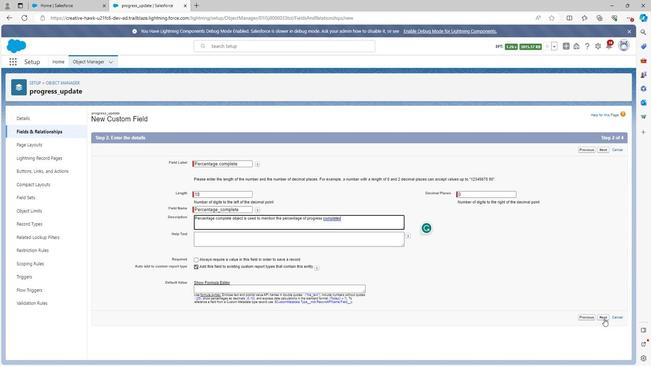 
Action: Mouse moved to (548, 207)
Screenshot: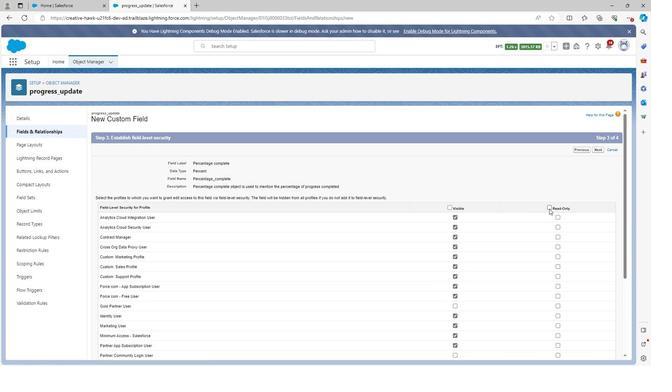 
Action: Mouse pressed left at (548, 207)
Screenshot: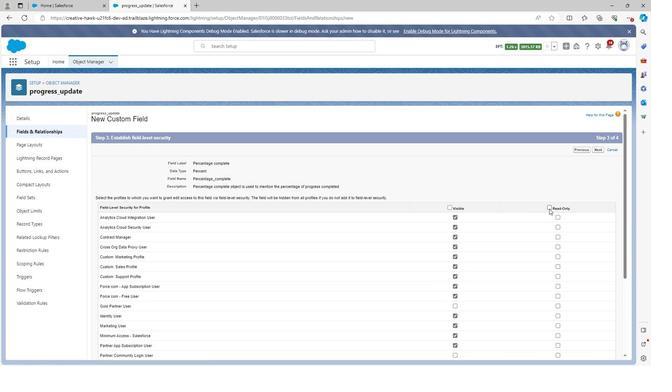 
Action: Mouse scrolled (548, 206) with delta (0, 0)
Screenshot: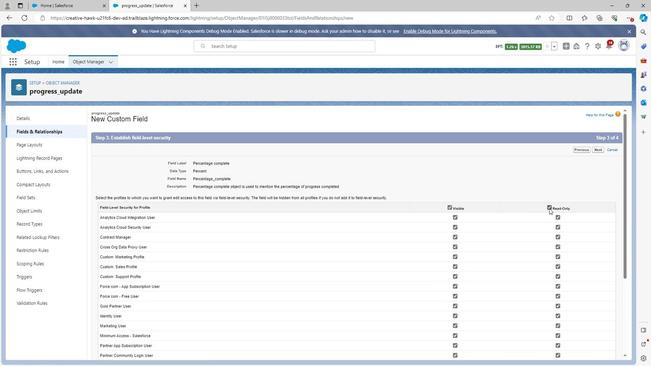 
Action: Mouse scrolled (548, 206) with delta (0, 0)
Screenshot: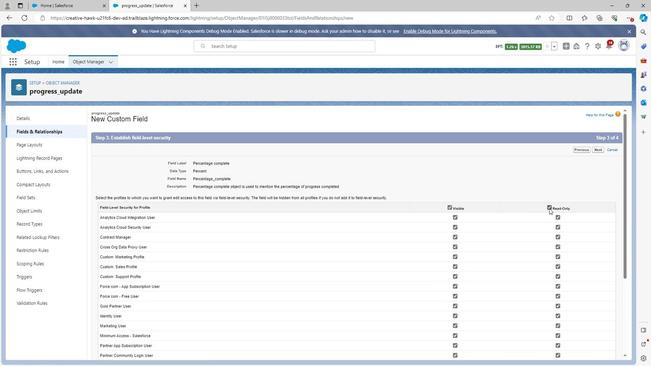 
Action: Mouse scrolled (548, 206) with delta (0, 0)
Screenshot: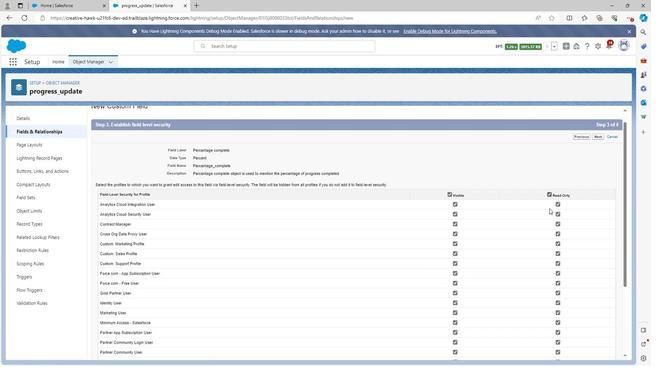 
Action: Mouse scrolled (548, 206) with delta (0, 0)
Screenshot: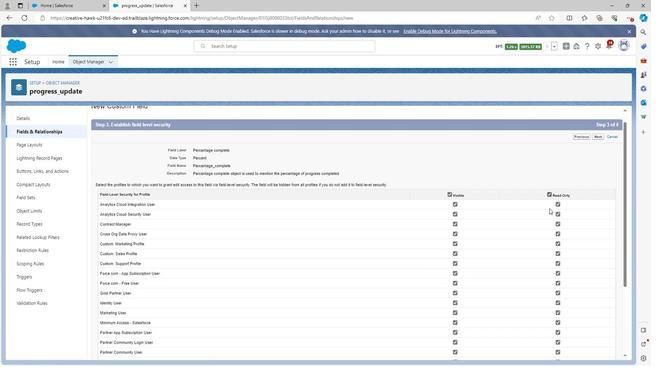 
Action: Mouse moved to (595, 347)
Screenshot: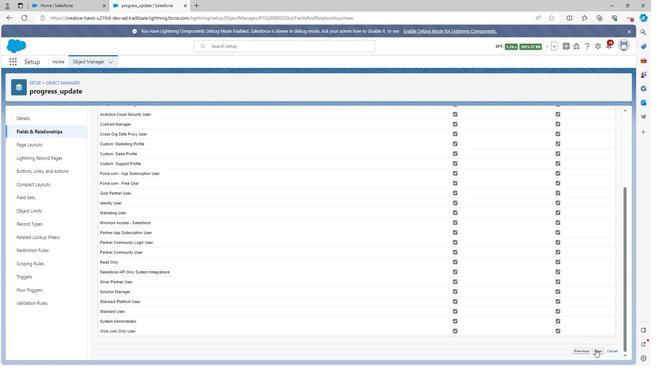 
Action: Mouse pressed left at (595, 347)
Screenshot: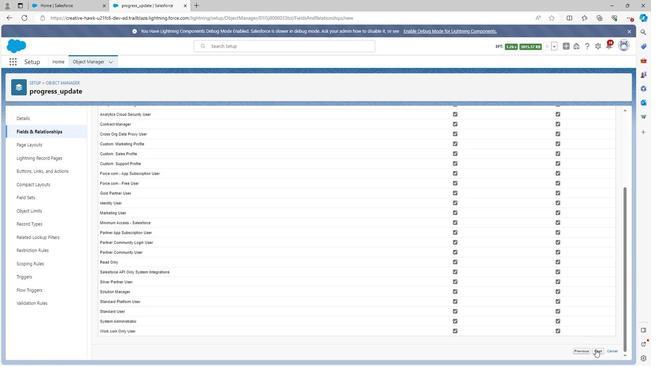 
Action: Mouse moved to (599, 251)
Screenshot: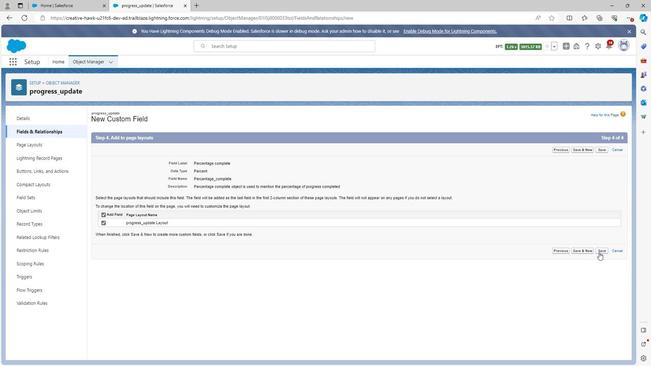 
Action: Mouse pressed left at (599, 251)
Screenshot: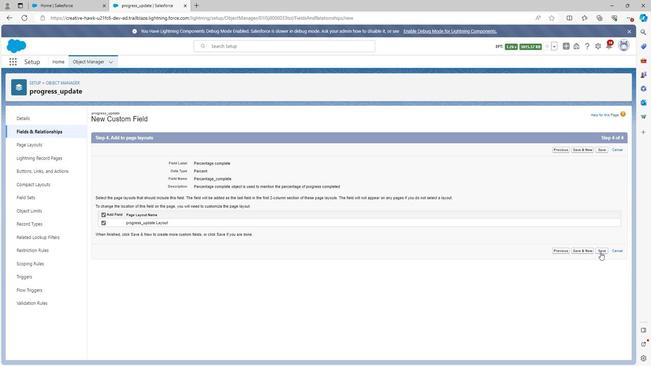 
Action: Mouse moved to (484, 117)
Screenshot: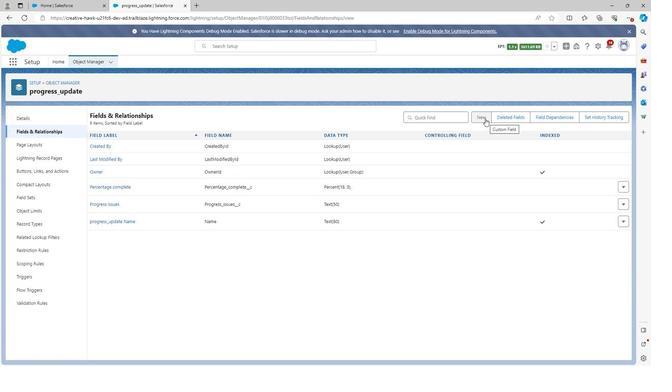 
Action: Mouse pressed left at (484, 117)
Screenshot: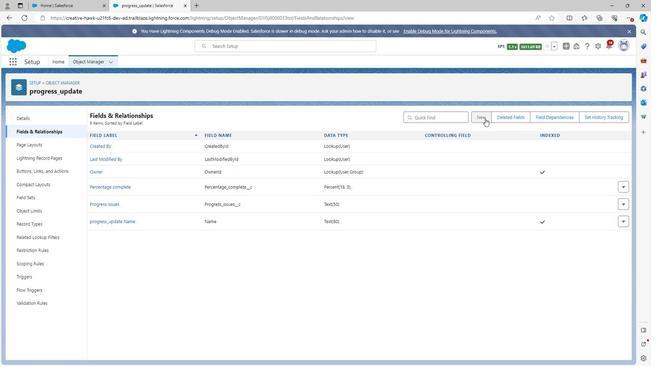 
Action: Mouse moved to (97, 322)
Screenshot: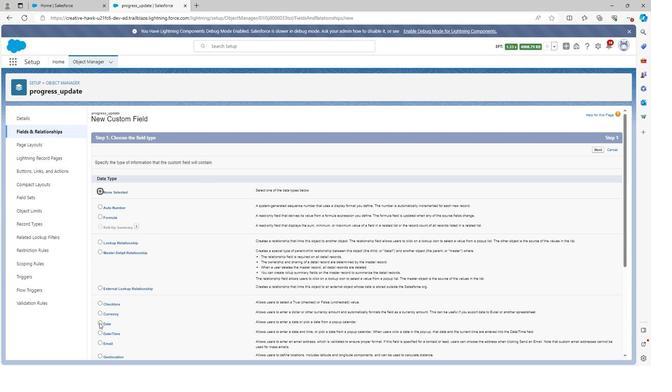 
Action: Mouse scrolled (97, 321) with delta (0, 0)
Screenshot: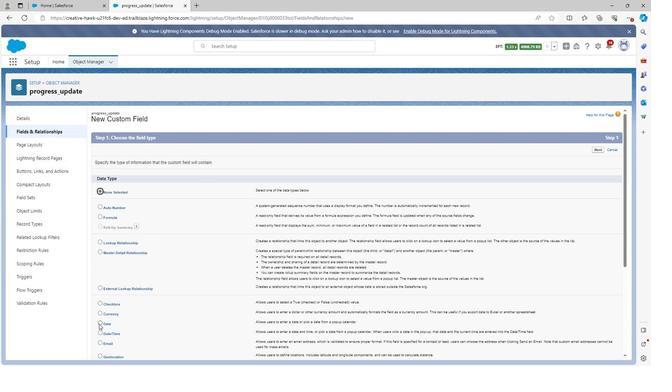 
Action: Mouse scrolled (97, 321) with delta (0, 0)
Screenshot: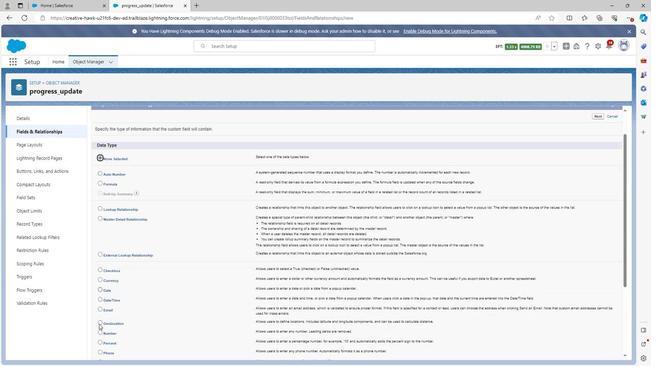 
Action: Mouse scrolled (97, 321) with delta (0, 0)
Screenshot: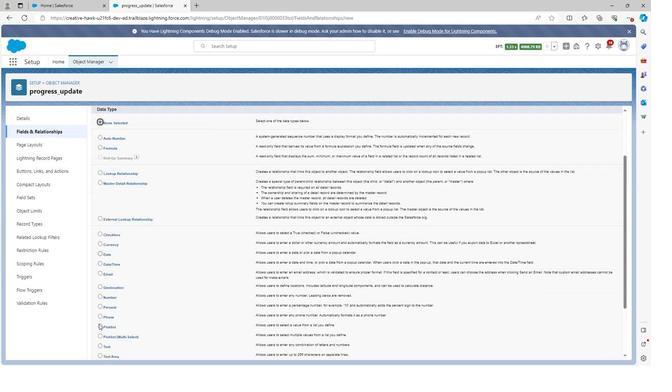
Action: Mouse scrolled (97, 321) with delta (0, 0)
Screenshot: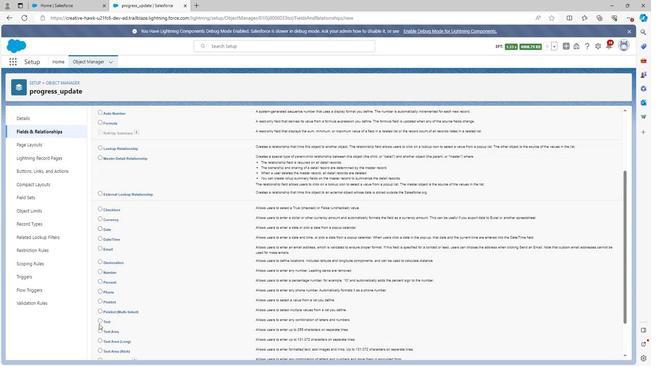 
Action: Mouse moved to (97, 272)
Screenshot: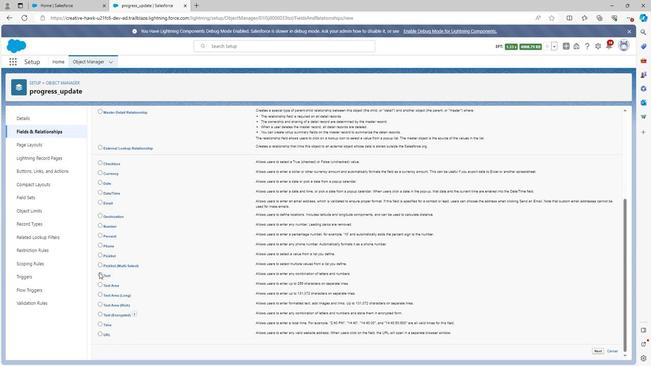 
Action: Mouse pressed left at (97, 272)
Screenshot: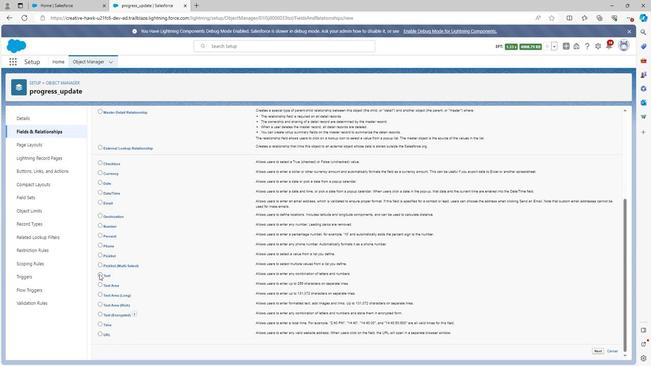 
Action: Mouse moved to (595, 346)
Screenshot: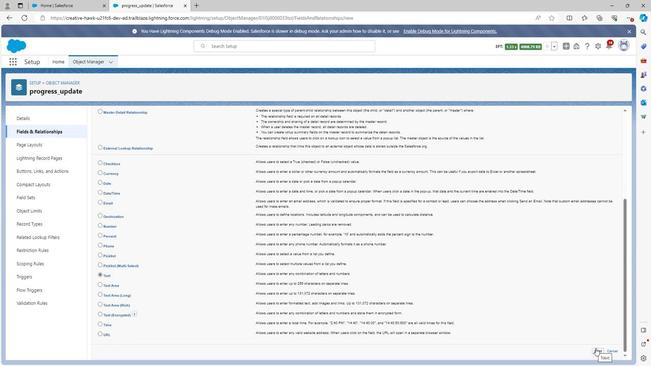 
Action: Mouse pressed left at (595, 346)
Screenshot: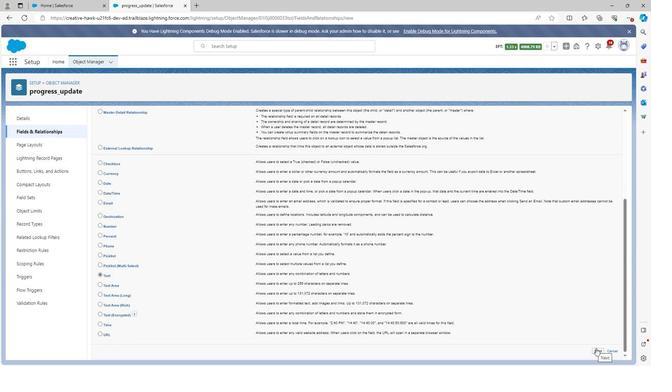 
Action: Mouse moved to (225, 162)
Screenshot: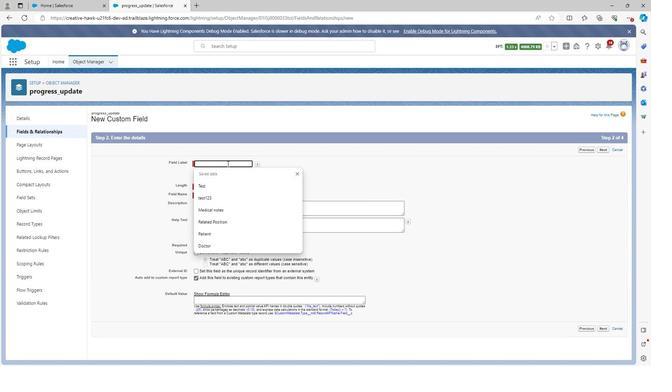 
Action: Key pressed <Key.shift><Key.shift><Key.shift>Record<Key.space><Key.backspace><Key.backspace><Key.backspace><Key.backspace><Key.backspace><Key.backspace><Key.backspace><Key.backspace><Key.backspace><Key.backspace><Key.backspace><Key.backspace><Key.shift>Update<Key.space>content
Screenshot: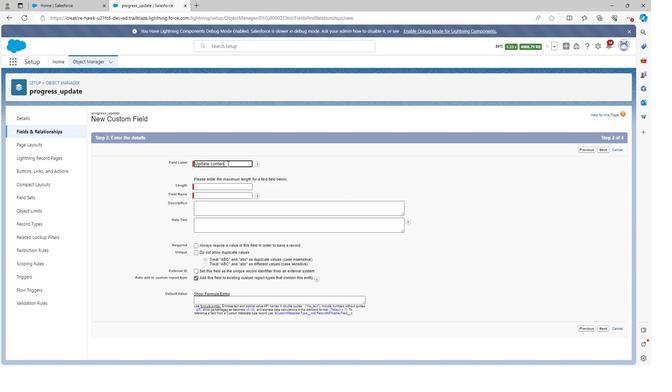 
Action: Mouse moved to (303, 171)
Screenshot: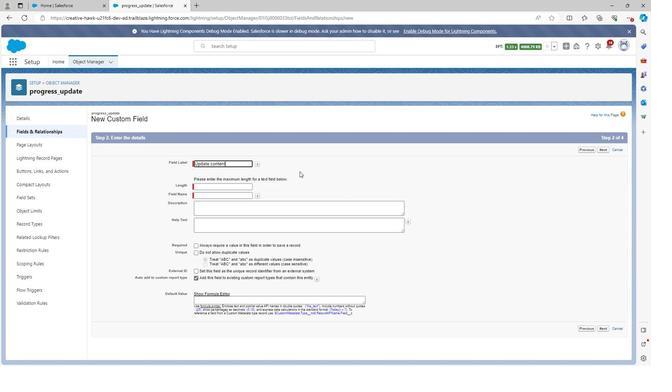 
Action: Mouse pressed left at (303, 171)
Screenshot: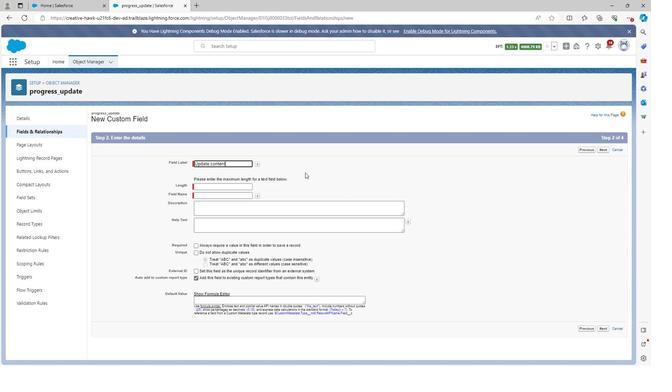 
Action: Mouse moved to (221, 187)
Screenshot: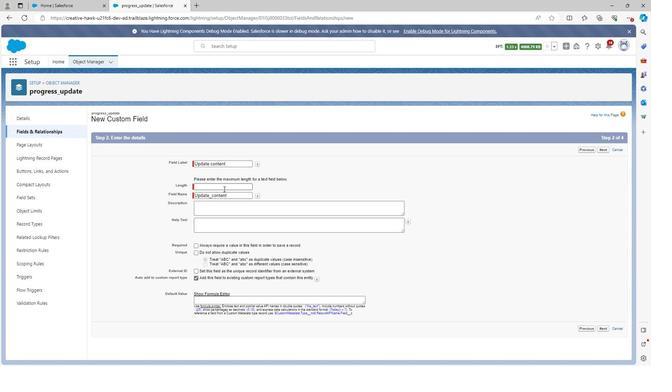 
Action: Mouse pressed left at (221, 187)
Screenshot: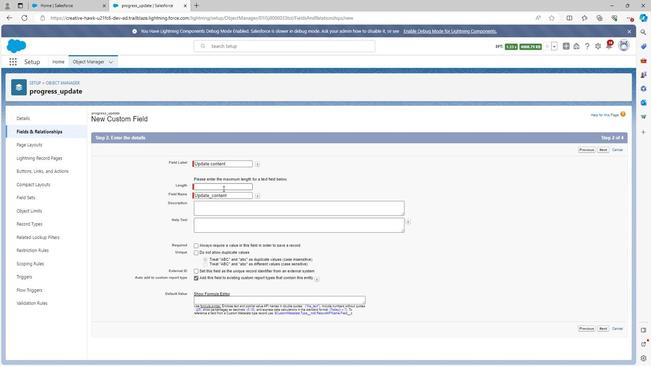 
Action: Key pressed 100
Screenshot: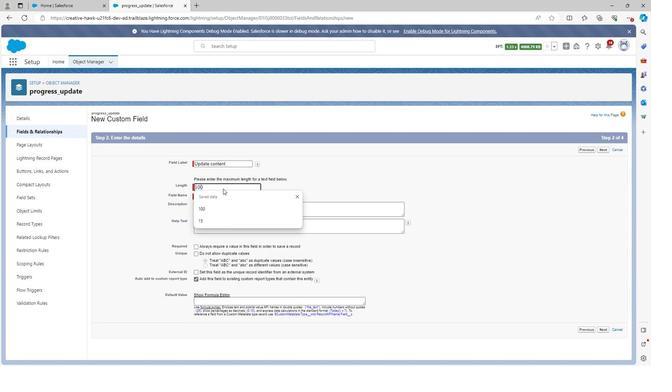 
Action: Mouse moved to (235, 203)
Screenshot: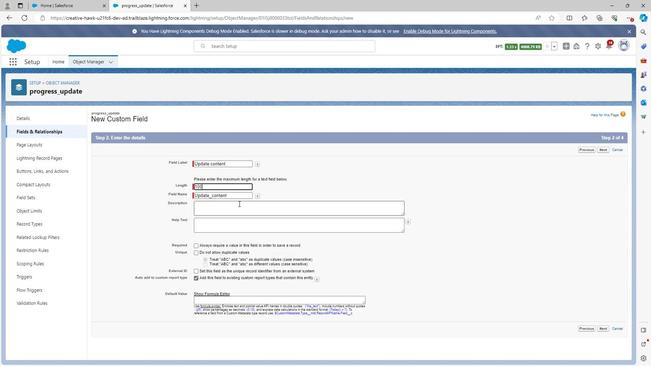 
Action: Mouse pressed left at (235, 203)
Screenshot: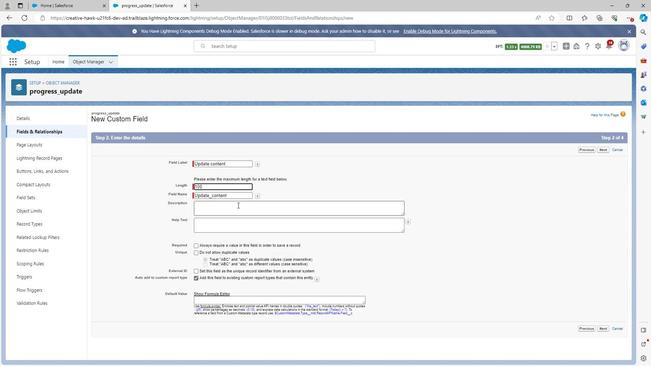 
Action: Mouse moved to (234, 204)
Screenshot: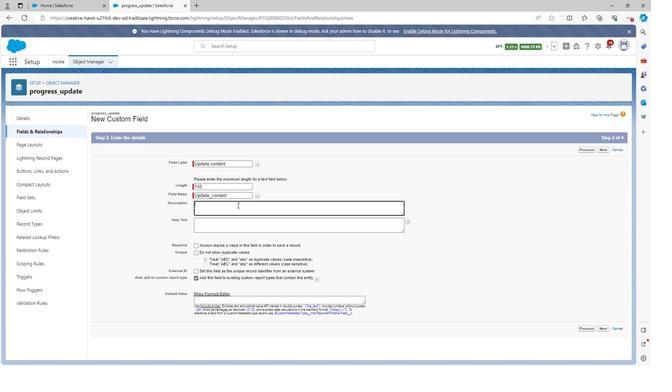 
Action: Key pressed <Key.shift><Key.shift><Key.shift><Key.shift>Update<Key.space>content<Key.space>is<Key.backspace><Key.backspace>object<Key.space>is<Key.space>used<Key.space>to<Key.space>mention<Key.space>about<Key.space>the<Key.space>update<Key.space>of<Key.space>progress
Screenshot: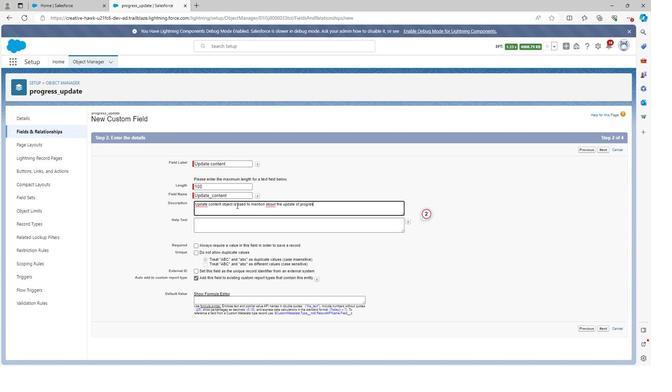 
Action: Mouse moved to (599, 326)
Screenshot: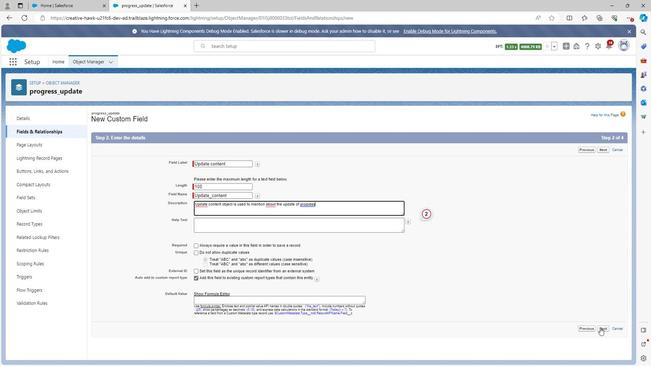 
Action: Mouse pressed left at (599, 326)
Screenshot: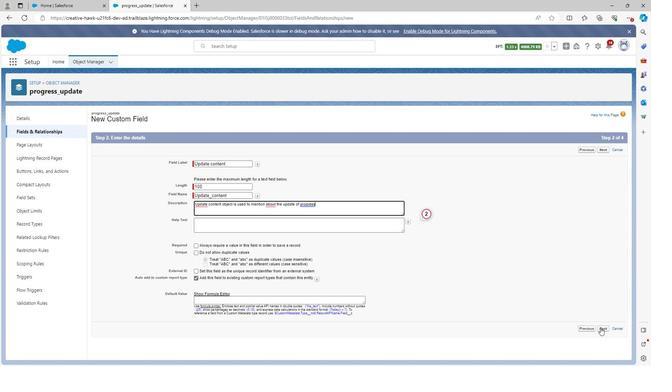 
Action: Mouse moved to (549, 208)
Screenshot: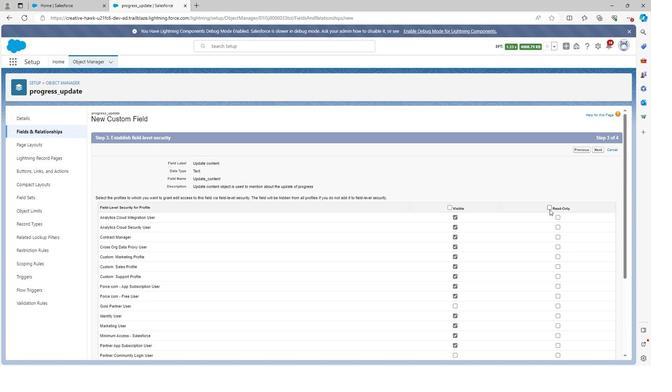 
Action: Mouse pressed left at (549, 208)
Screenshot: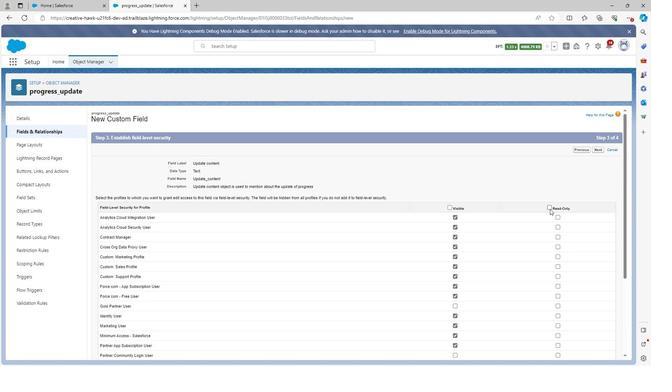 
Action: Mouse moved to (558, 184)
Screenshot: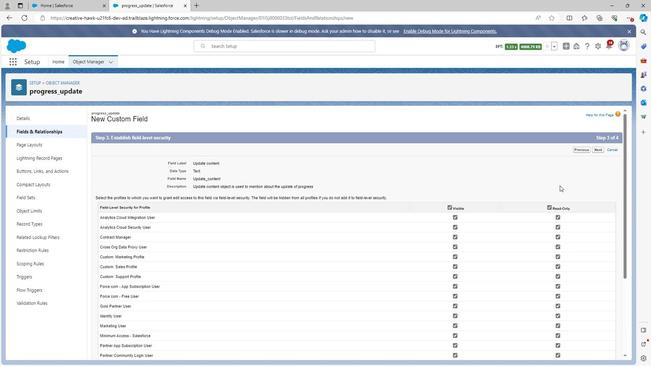 
Action: Mouse scrolled (558, 184) with delta (0, 0)
Screenshot: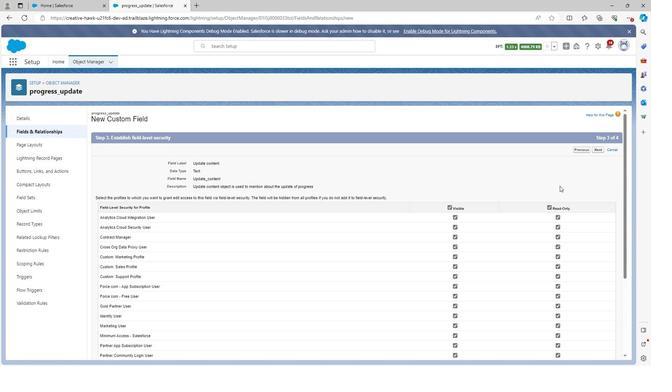 
Action: Mouse scrolled (558, 184) with delta (0, 0)
Screenshot: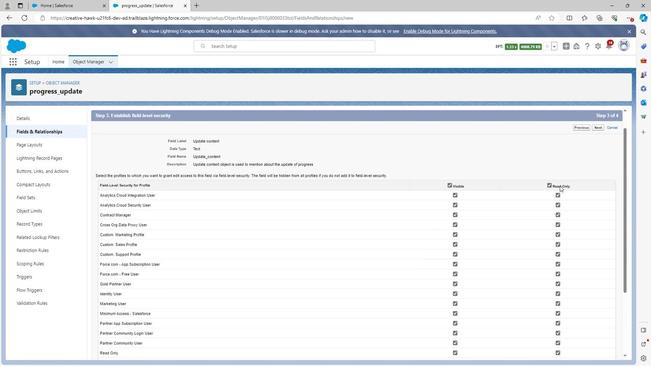 
Action: Mouse scrolled (558, 184) with delta (0, 0)
Screenshot: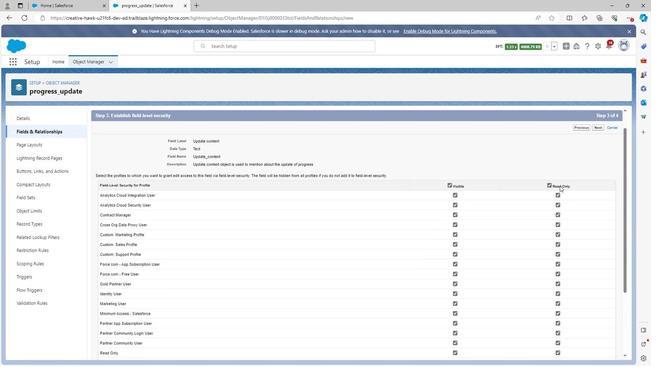 
Action: Mouse scrolled (558, 184) with delta (0, 0)
Screenshot: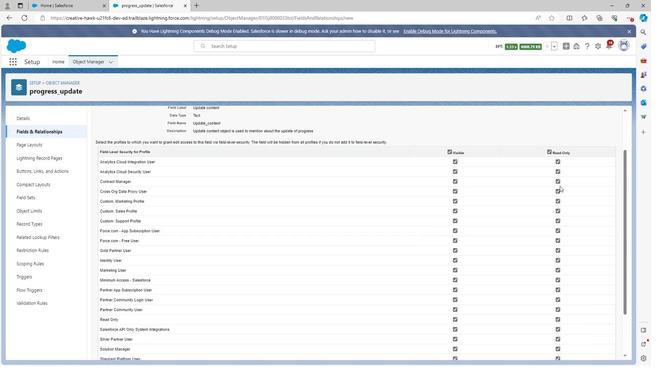 
Action: Mouse scrolled (558, 184) with delta (0, 0)
Screenshot: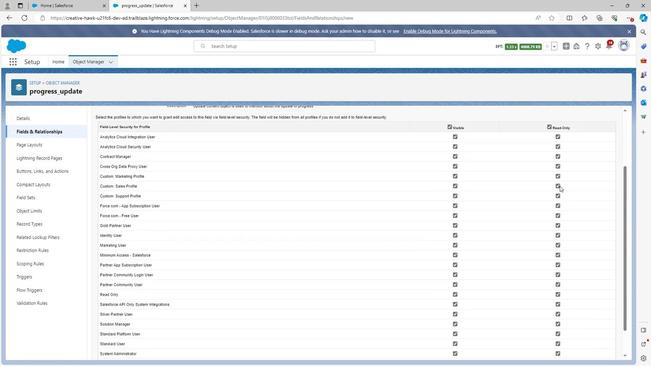 
Action: Mouse scrolled (558, 184) with delta (0, 0)
Screenshot: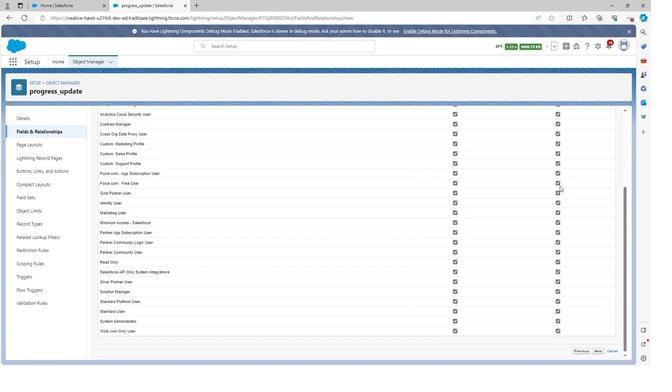
Action: Mouse moved to (597, 347)
Screenshot: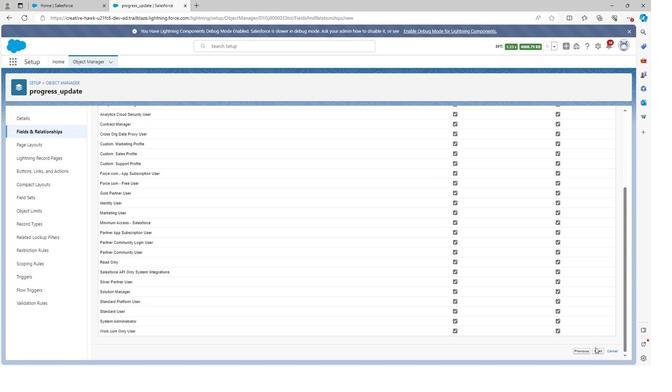 
Action: Mouse pressed left at (597, 347)
Screenshot: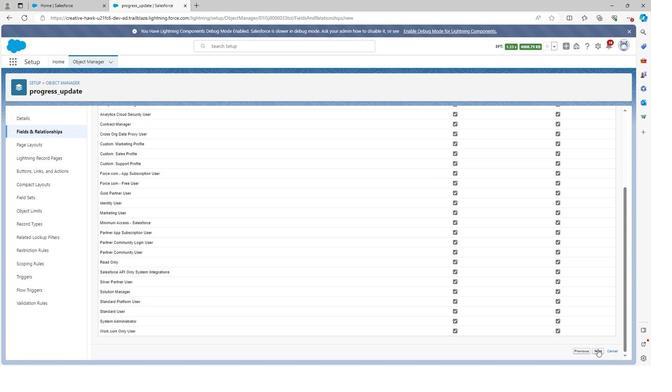 
Action: Mouse moved to (600, 248)
Screenshot: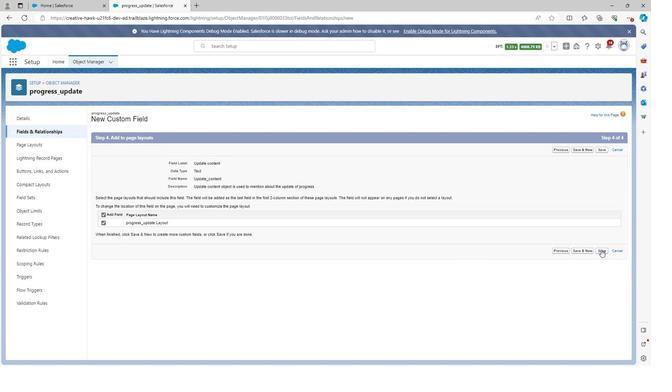 
Action: Mouse pressed left at (600, 248)
Screenshot: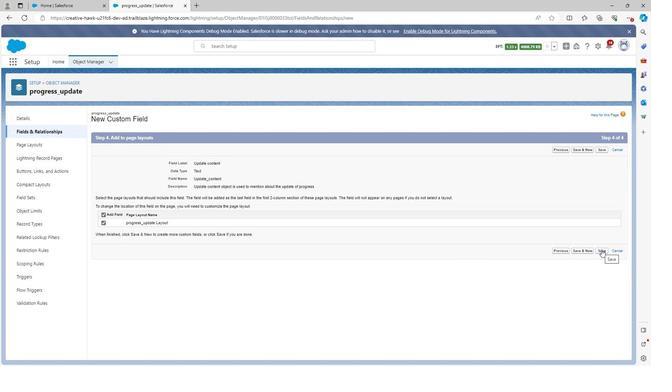 
Action: Mouse moved to (484, 116)
Screenshot: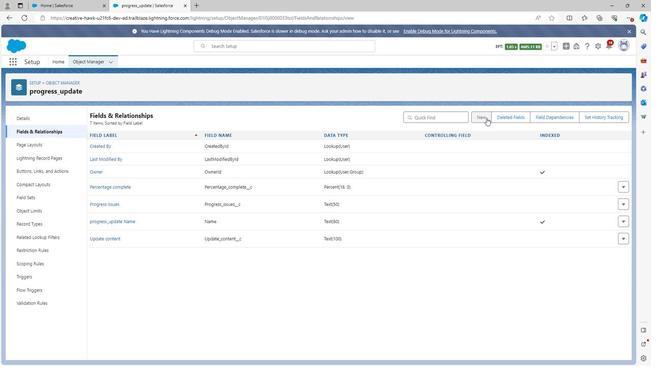 
Action: Mouse pressed left at (484, 116)
Screenshot: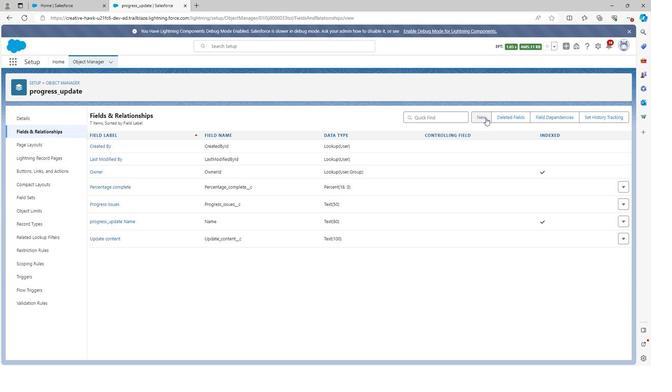 
Action: Mouse moved to (106, 303)
Screenshot: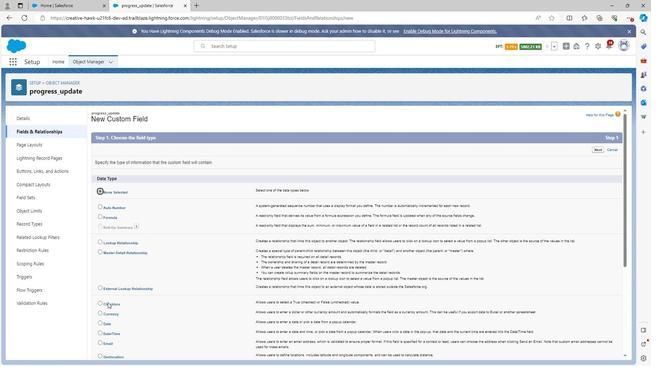 
Action: Mouse scrolled (106, 303) with delta (0, 0)
Screenshot: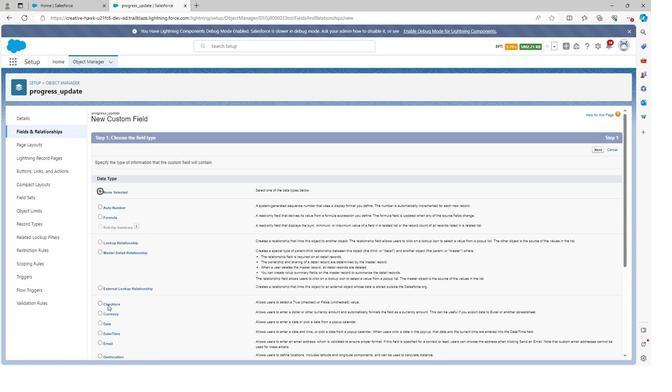 
Action: Mouse moved to (106, 303)
Screenshot: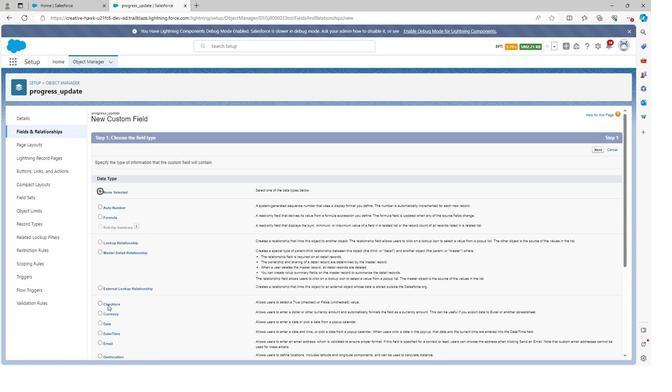
Action: Mouse scrolled (106, 303) with delta (0, 0)
Screenshot: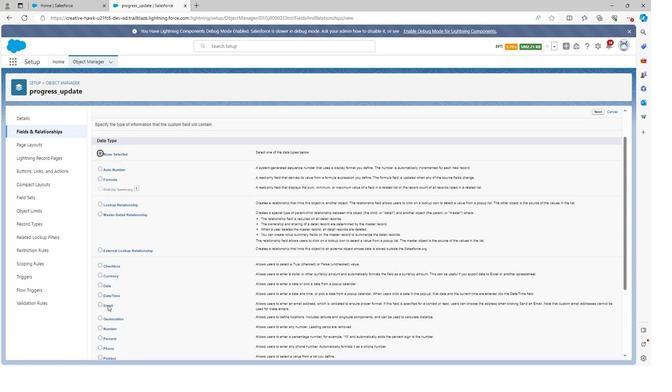 
Action: Mouse scrolled (106, 303) with delta (0, 0)
Screenshot: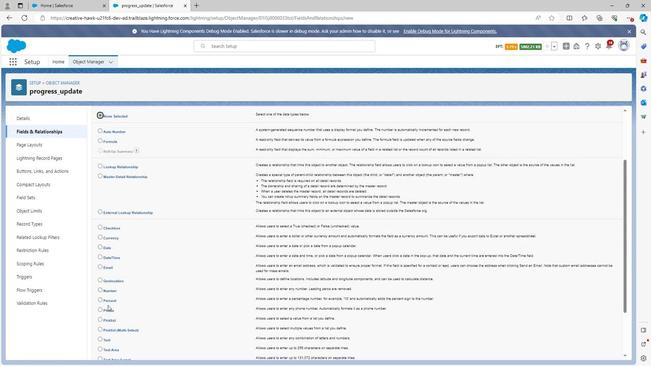 
Action: Mouse moved to (97, 301)
Screenshot: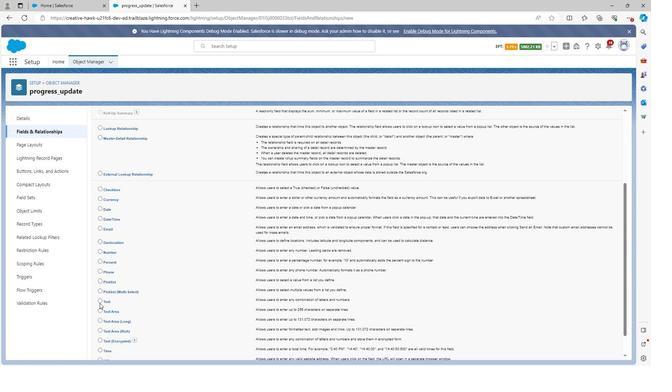 
Action: Mouse pressed left at (97, 301)
Screenshot: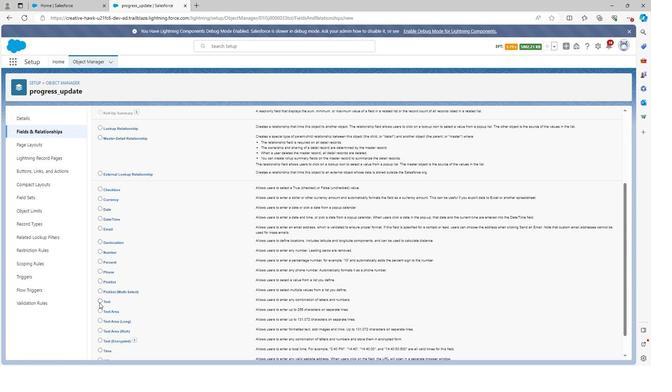 
Action: Mouse moved to (549, 288)
Screenshot: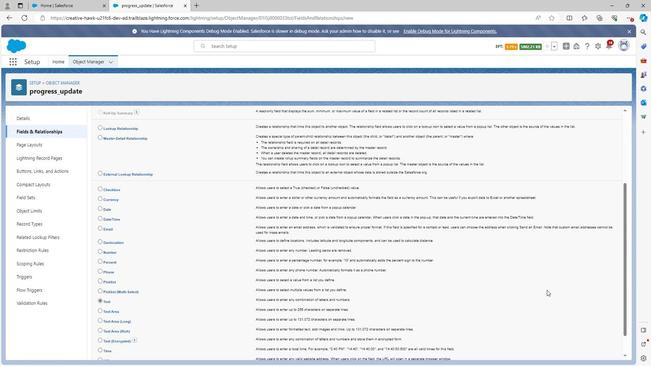 
Action: Mouse scrolled (549, 288) with delta (0, 0)
Screenshot: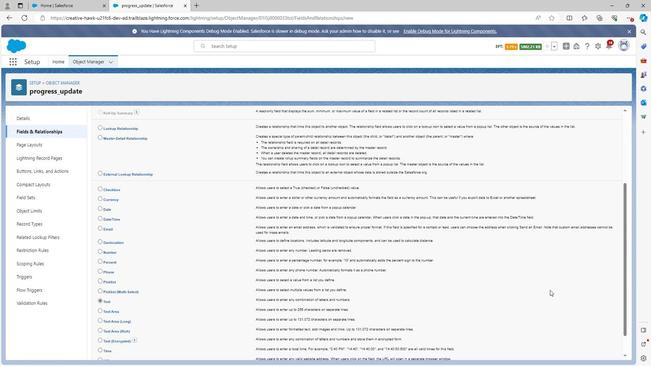 
Action: Mouse scrolled (549, 288) with delta (0, 0)
Screenshot: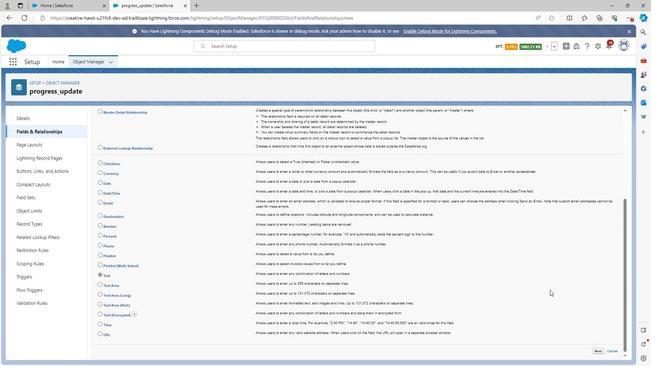 
Action: Mouse moved to (596, 350)
Screenshot: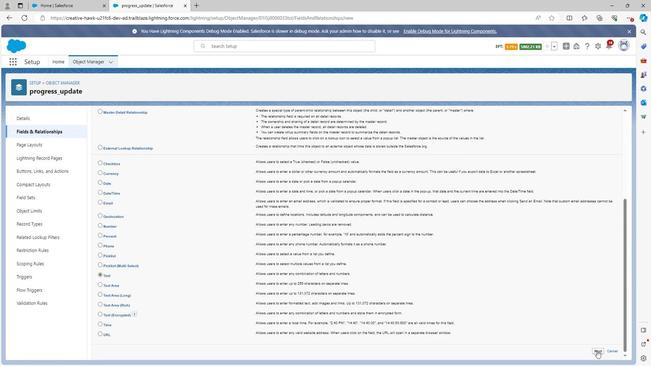 
Action: Mouse pressed left at (596, 350)
Screenshot: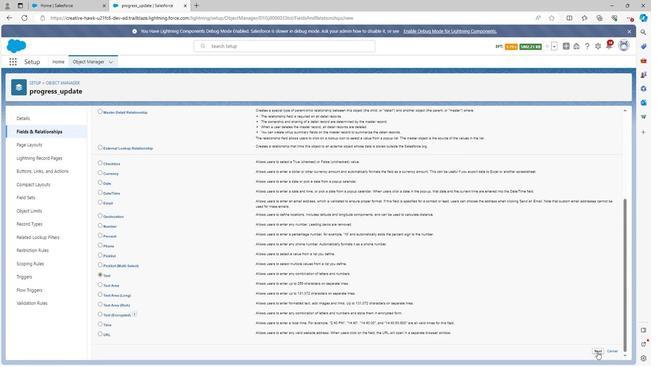 
Action: Mouse moved to (237, 163)
Screenshot: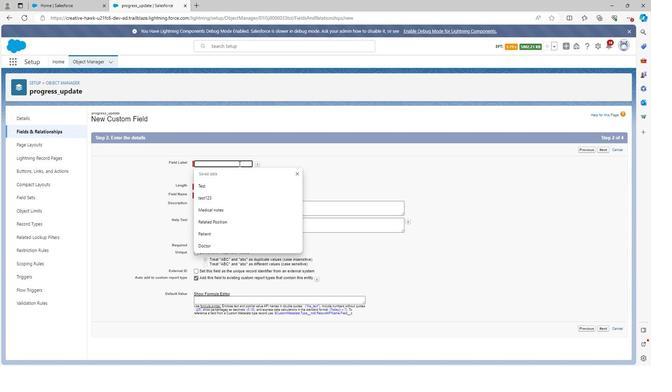 
Action: Mouse pressed left at (237, 163)
Screenshot: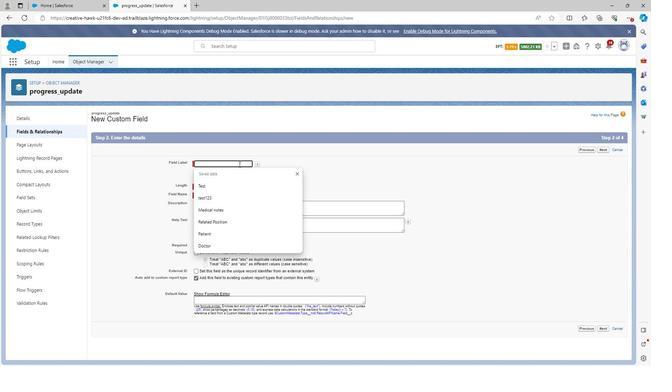 
Action: Mouse moved to (232, 164)
Screenshot: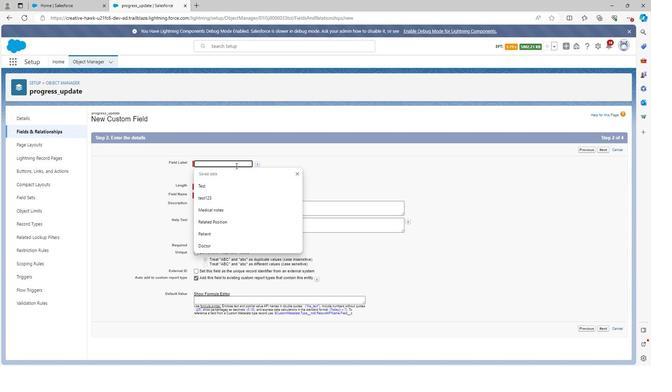 
Action: Key pressed <Key.shift>Update<Key.backspace><Key.backspace><Key.backspace><Key.backspace><Key.backspace>
Screenshot: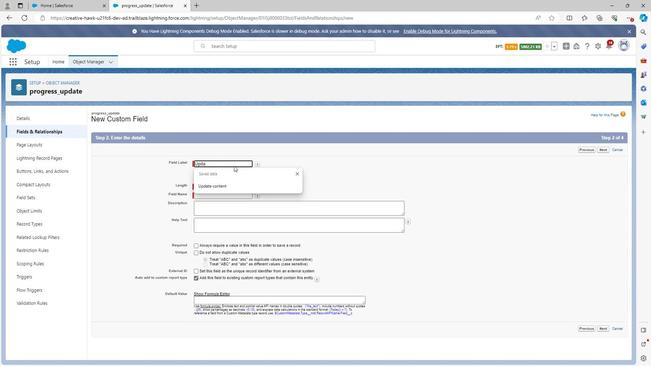 
Action: Mouse moved to (231, 164)
Screenshot: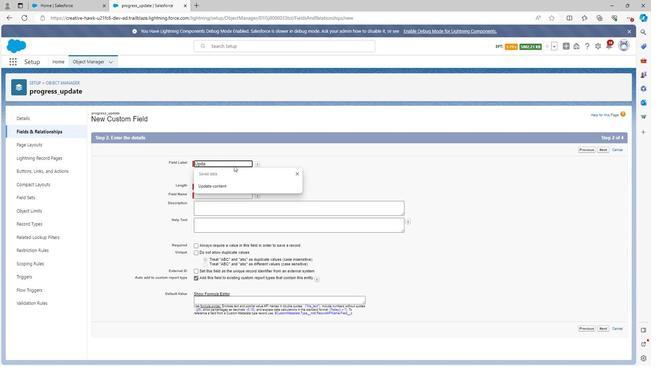 
Action: Key pressed <Key.backspace><Key.backspace><Key.backspace><Key.backspace><Key.backspace><Key.shift>Next<Key.space>action
Screenshot: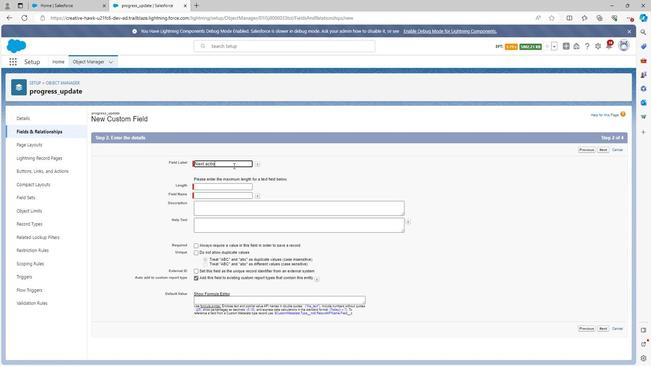 
Action: Mouse moved to (276, 189)
Screenshot: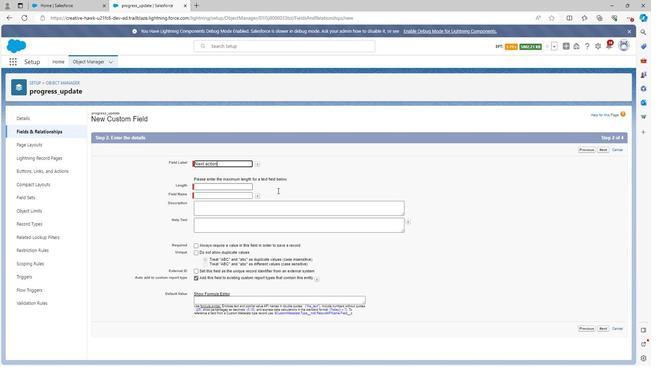 
Action: Mouse pressed left at (276, 189)
Screenshot: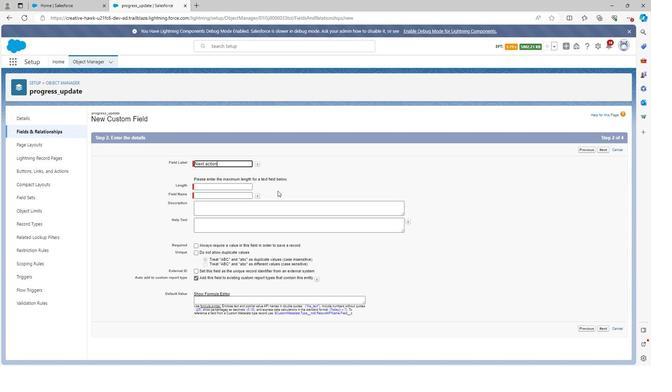 
Action: Mouse moved to (223, 185)
Screenshot: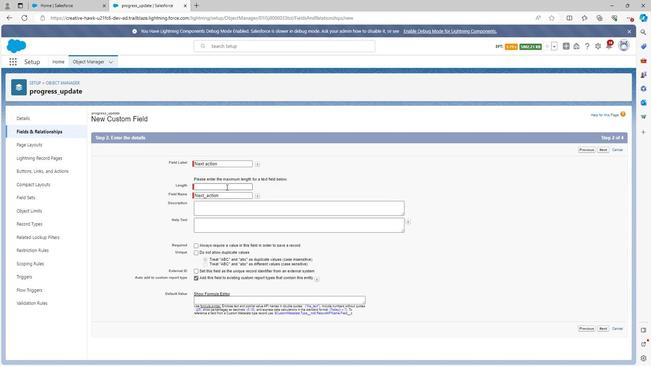 
Action: Mouse pressed left at (223, 185)
Screenshot: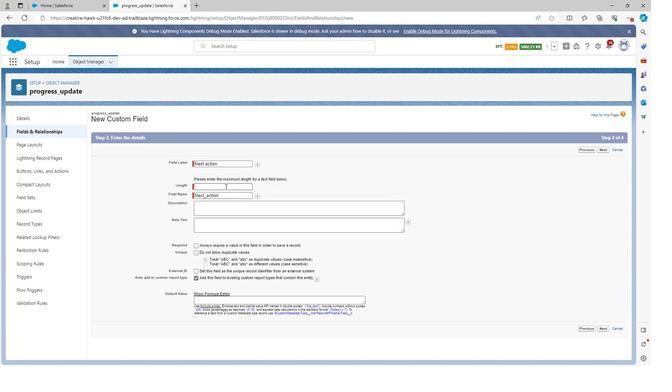 
Action: Key pressed 50
Screenshot: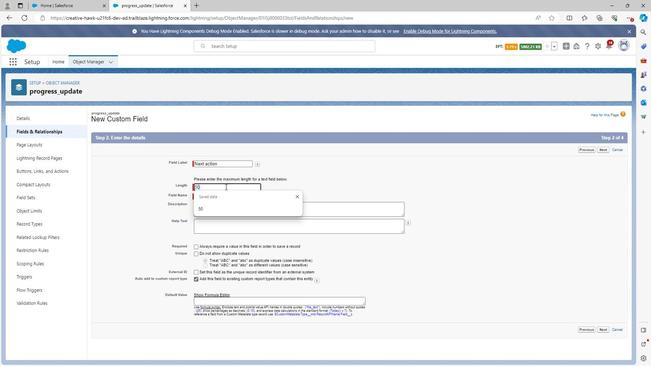
Action: Mouse moved to (226, 208)
Screenshot: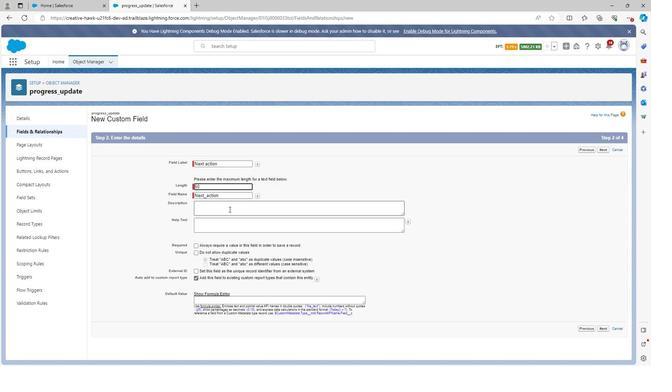 
Action: Mouse pressed left at (226, 208)
Screenshot: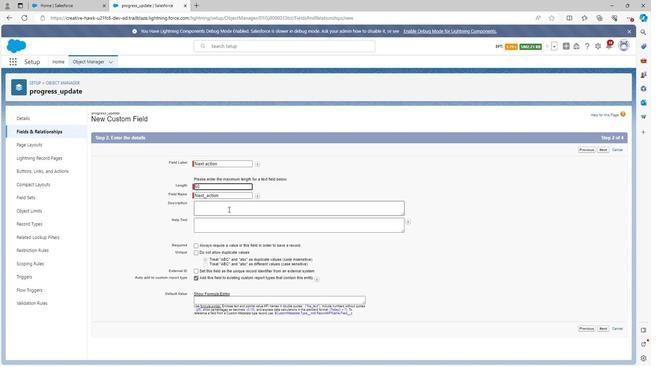 
Action: Key pressed <Key.shift><Key.shift><Key.shift>Next<Key.space>action<Key.space>object<Key.space>is<Key.space>used<Key.space>to<Key.space>mention<Key.space>about<Key.space>the<Key.space>co<Key.backspace><Key.backspace>next<Key.space>action<Key.space>in<Key.space>progress
Screenshot: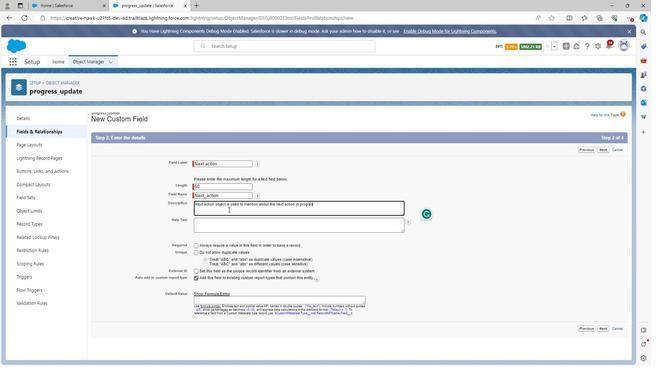 
Action: Mouse moved to (448, 240)
Screenshot: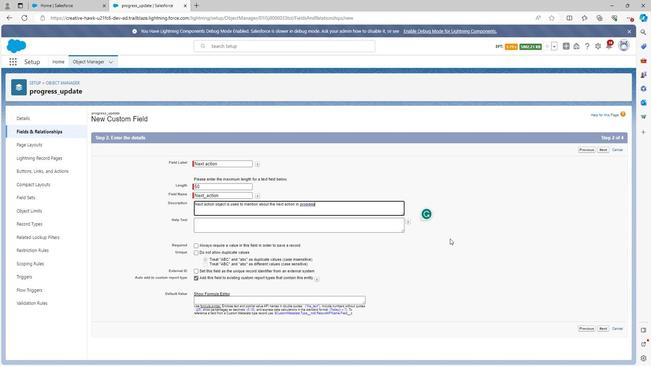
Action: Mouse pressed left at (448, 240)
Screenshot: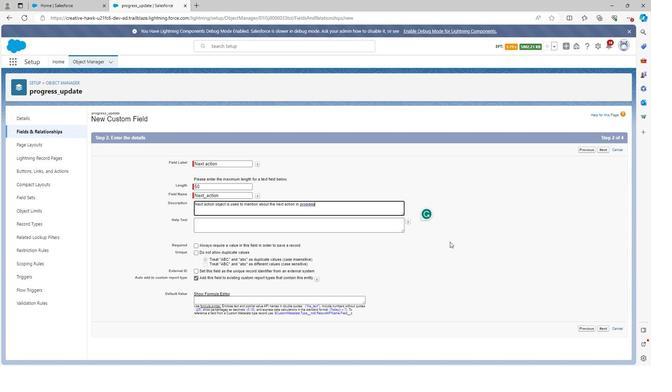 
Action: Mouse moved to (600, 325)
Screenshot: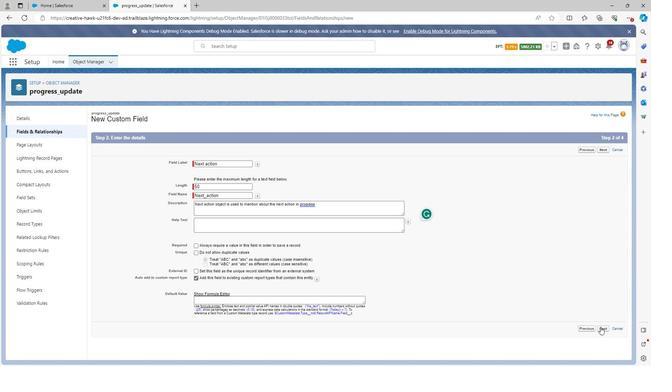 
Action: Mouse pressed left at (600, 325)
Screenshot: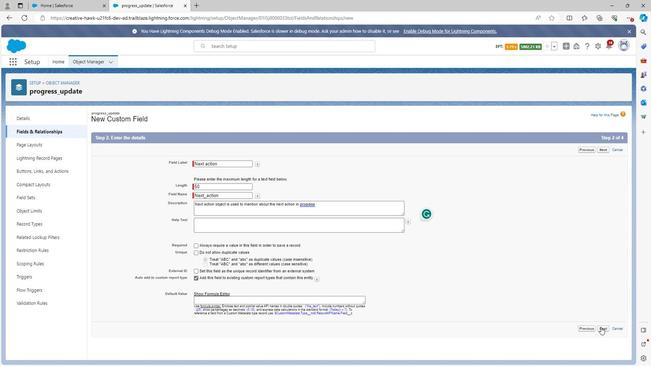
Action: Mouse moved to (548, 205)
Screenshot: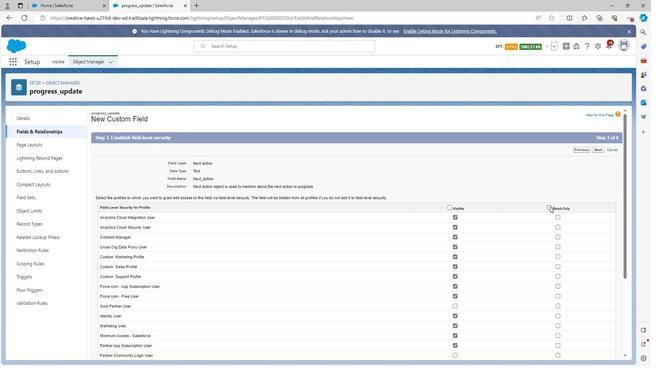 
Action: Mouse pressed left at (548, 205)
Screenshot: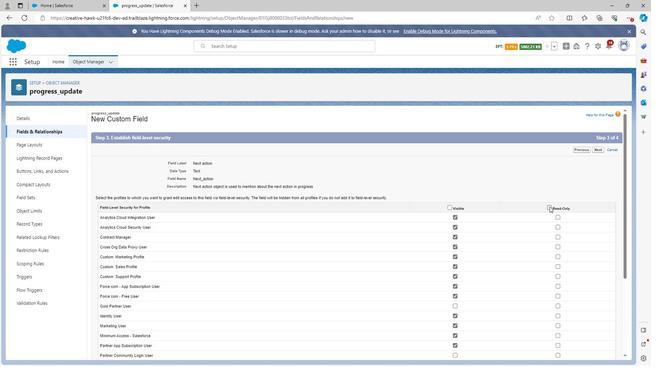 
Action: Mouse moved to (547, 194)
Screenshot: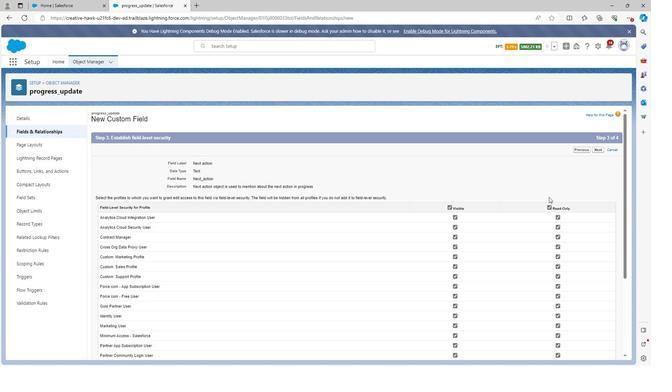 
Action: Mouse scrolled (547, 194) with delta (0, 0)
Screenshot: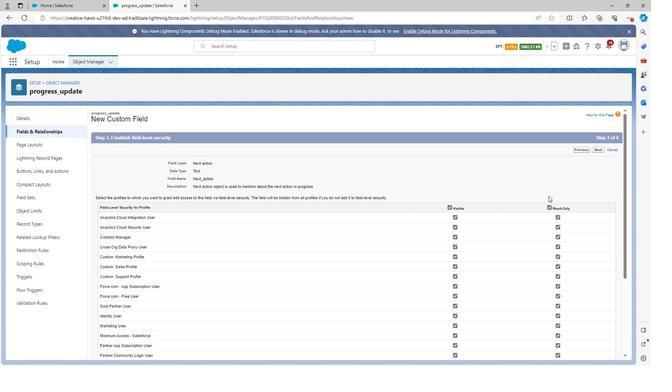 
Action: Mouse scrolled (547, 194) with delta (0, 0)
Screenshot: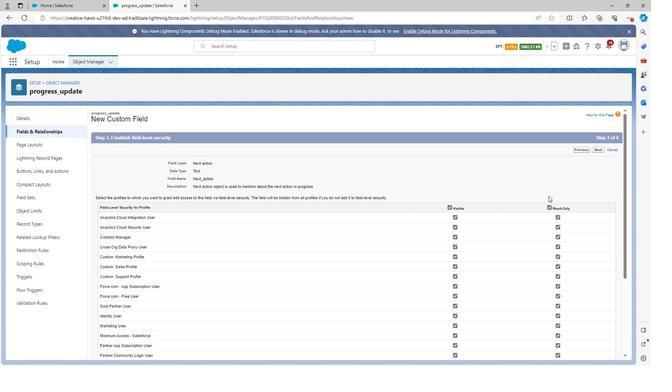 
Action: Mouse scrolled (547, 194) with delta (0, 0)
Screenshot: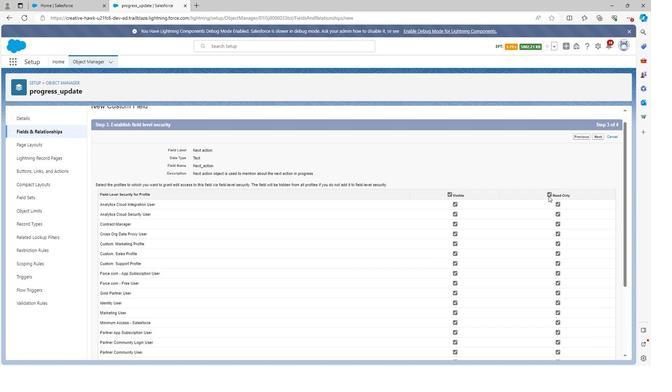 
Action: Mouse scrolled (547, 194) with delta (0, 0)
Screenshot: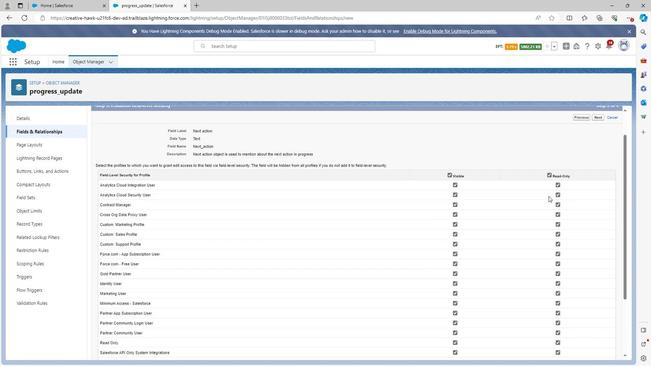 
Action: Mouse scrolled (547, 194) with delta (0, 0)
Screenshot: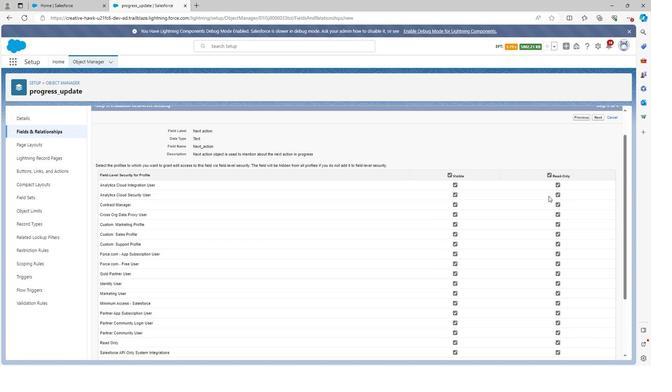 
Action: Mouse scrolled (547, 194) with delta (0, 0)
Screenshot: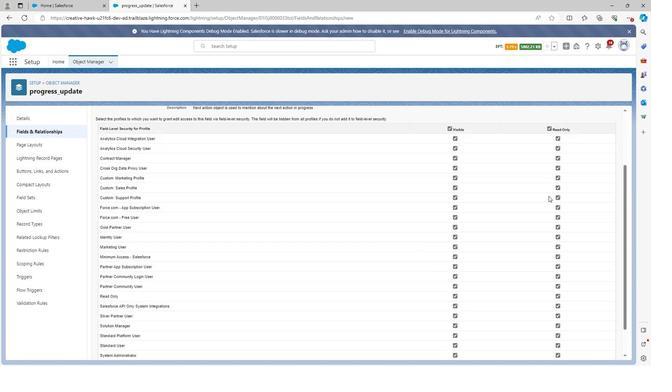 
Action: Mouse scrolled (547, 194) with delta (0, 0)
Screenshot: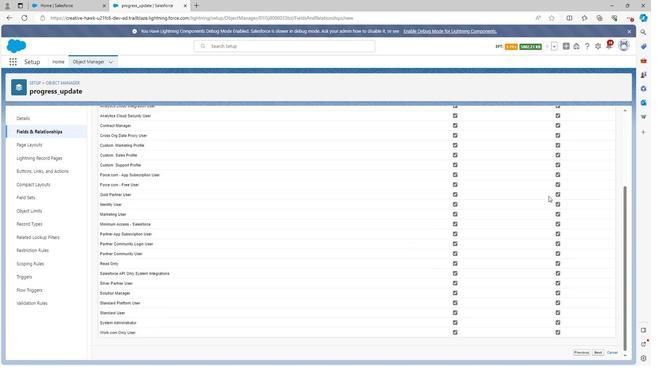 
Action: Mouse moved to (597, 349)
Screenshot: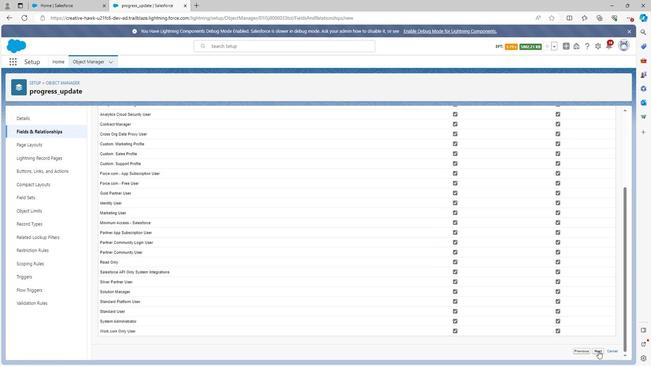 
Action: Mouse pressed left at (597, 349)
Screenshot: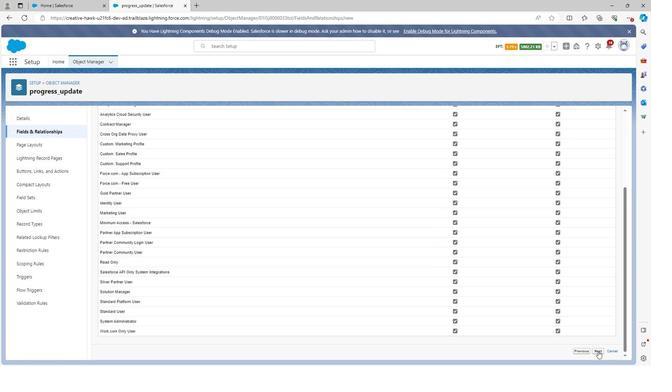 
Action: Mouse moved to (602, 248)
Screenshot: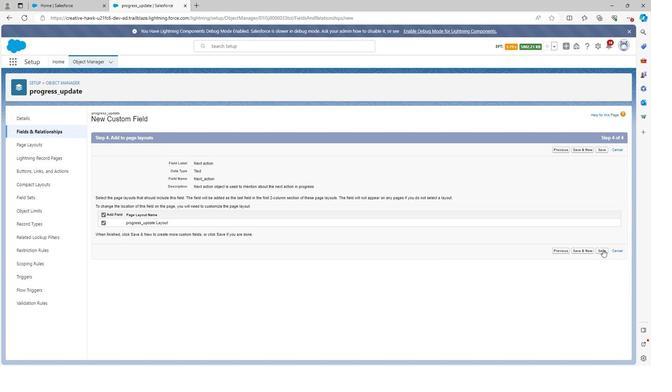 
Action: Mouse pressed left at (602, 248)
Screenshot: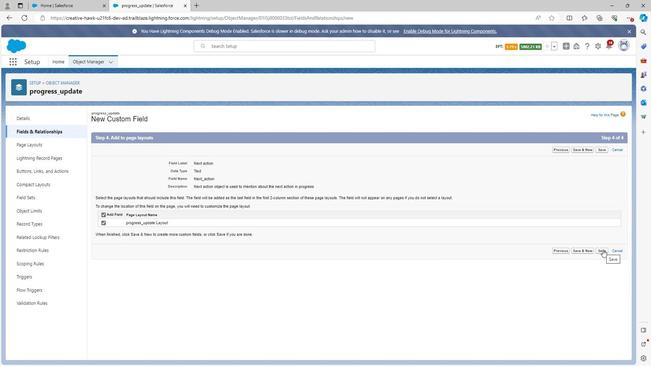 
Action: Mouse moved to (71, 81)
Screenshot: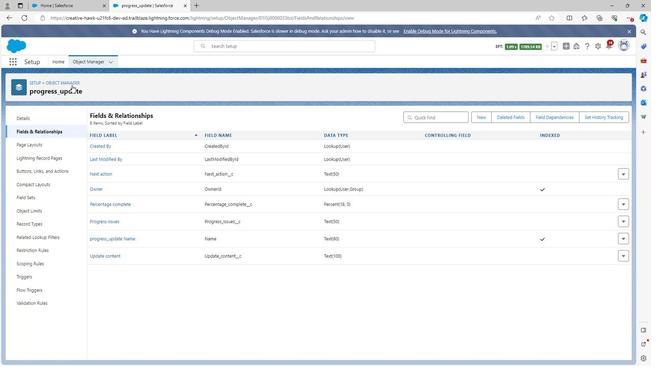 
Action: Mouse pressed left at (71, 81)
Screenshot: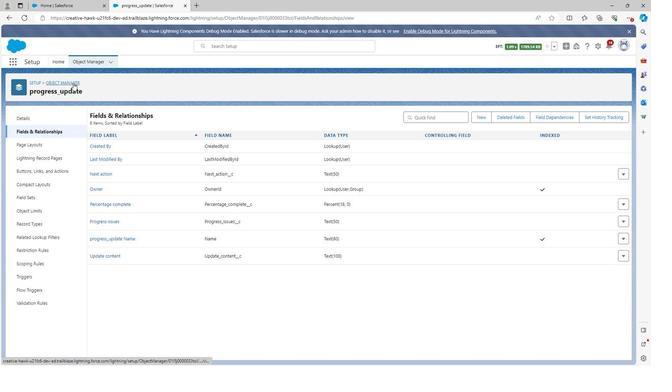 
Action: Mouse moved to (54, 251)
Screenshot: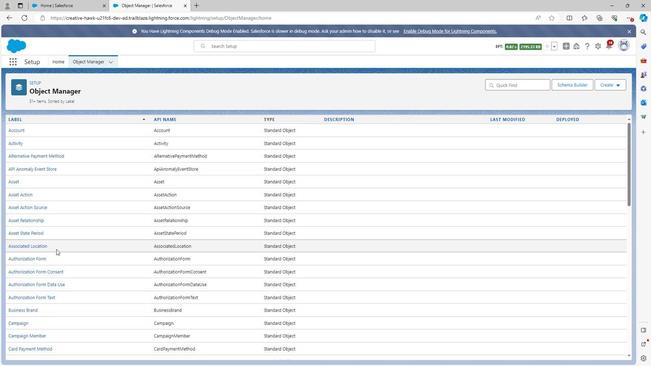 
Action: Mouse scrolled (54, 250) with delta (0, 0)
Screenshot: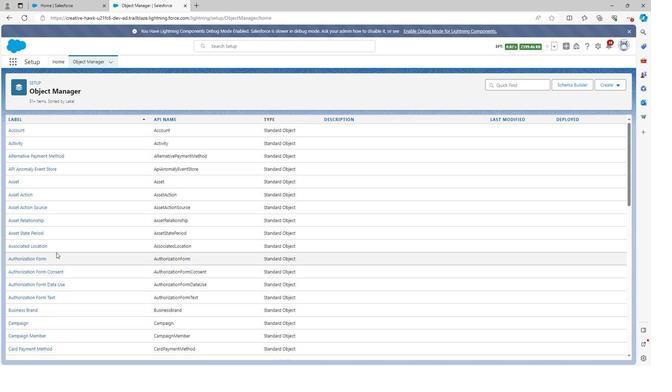 
Action: Mouse scrolled (54, 250) with delta (0, 0)
Screenshot: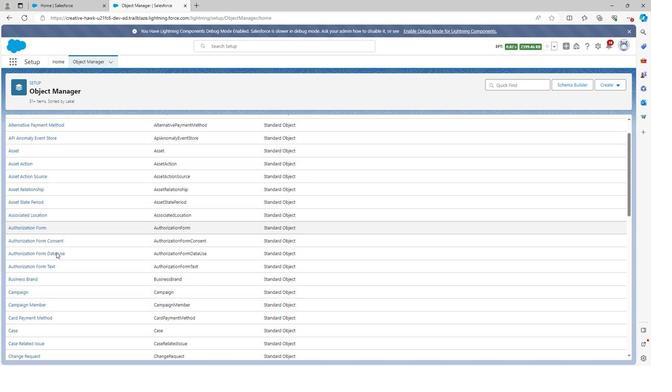 
Action: Mouse scrolled (54, 250) with delta (0, 0)
Screenshot: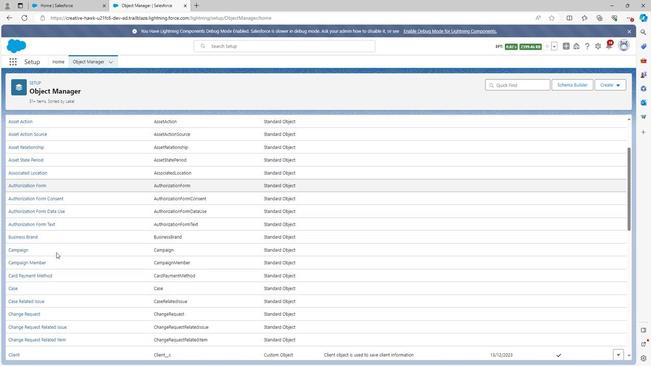 
Action: Mouse moved to (54, 250)
Screenshot: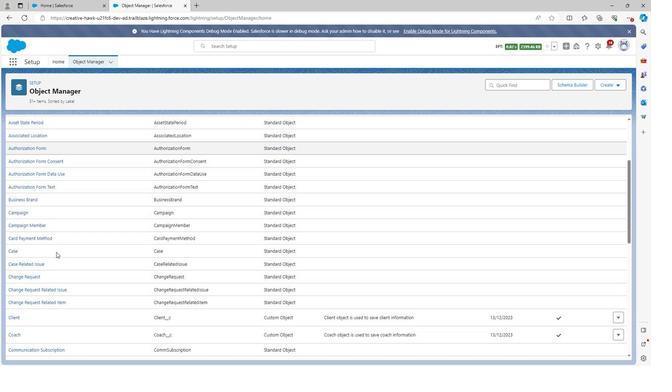 
Action: Mouse scrolled (54, 249) with delta (0, 0)
Screenshot: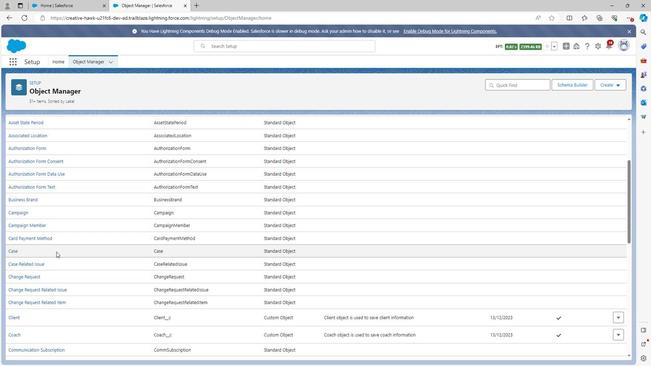 
Action: Mouse scrolled (54, 249) with delta (0, 0)
Screenshot: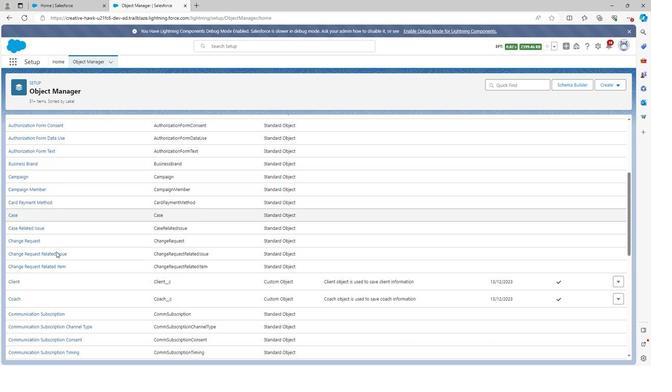 
Action: Mouse scrolled (54, 249) with delta (0, 0)
Screenshot: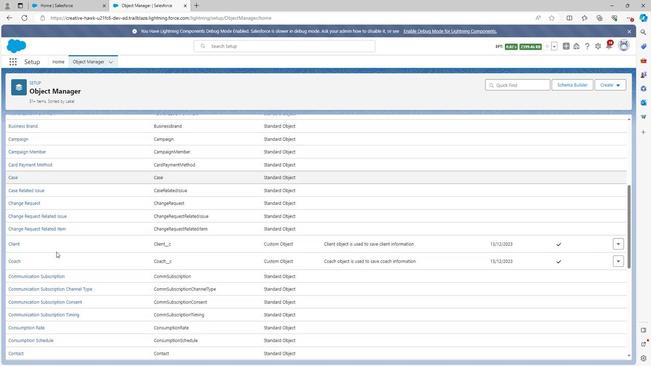 
Action: Mouse moved to (54, 250)
Screenshot: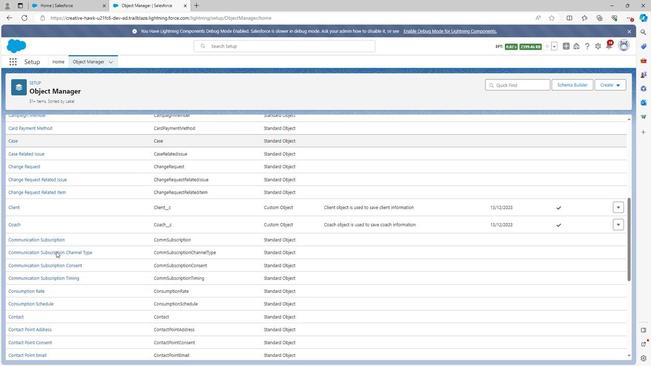 
Action: Mouse scrolled (54, 249) with delta (0, 0)
Screenshot: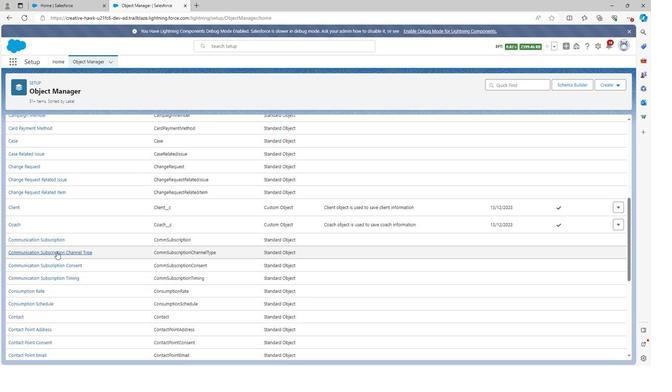 
Action: Mouse scrolled (54, 249) with delta (0, 0)
Screenshot: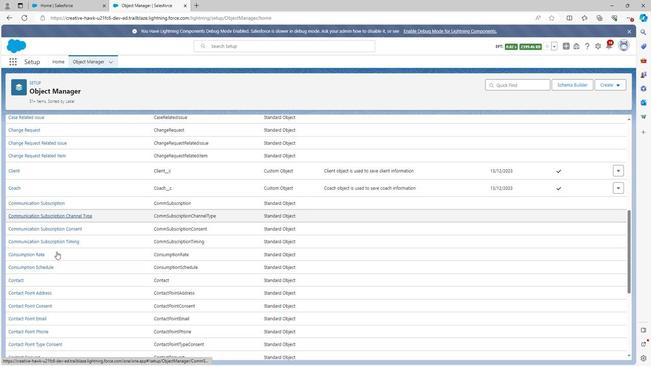 
Action: Mouse scrolled (54, 249) with delta (0, 0)
Screenshot: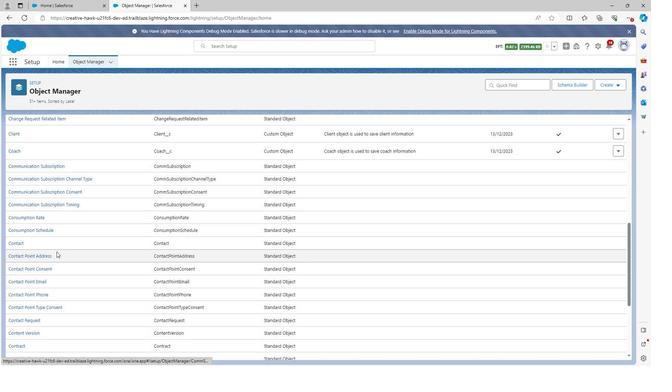 
Action: Mouse scrolled (54, 249) with delta (0, 0)
Screenshot: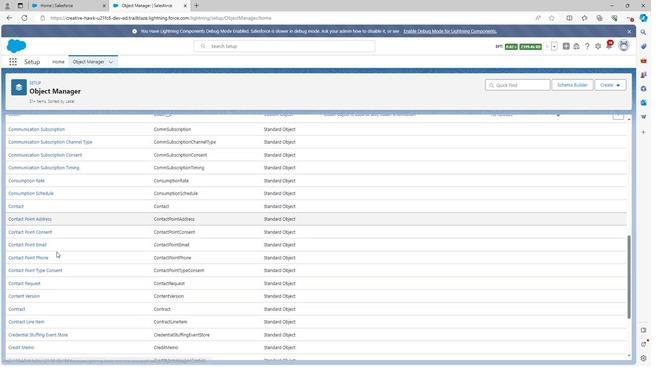 
Action: Mouse scrolled (54, 249) with delta (0, 0)
Screenshot: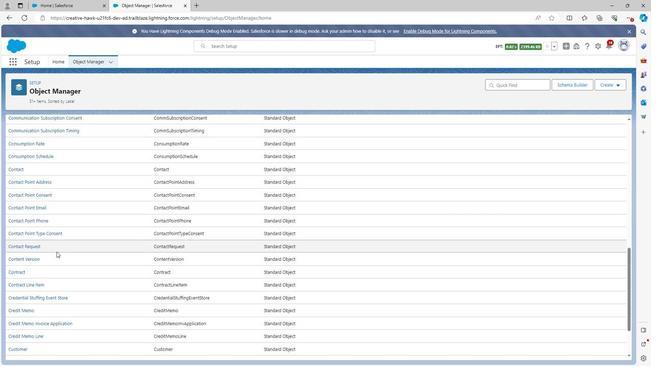 
Action: Mouse scrolled (54, 249) with delta (0, 0)
Screenshot: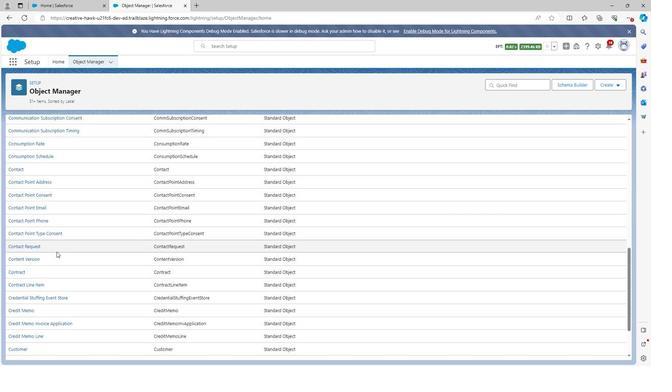 
Action: Mouse scrolled (54, 249) with delta (0, 0)
Screenshot: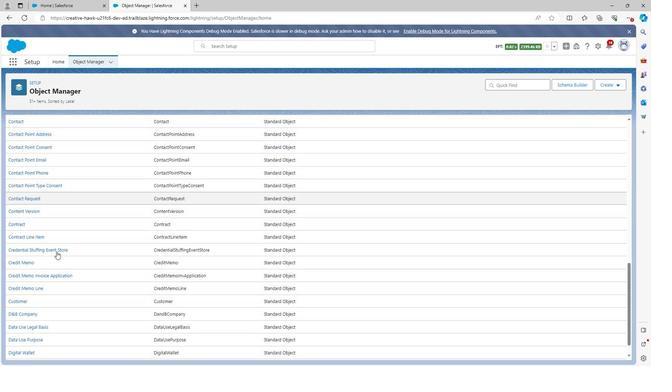 
Action: Mouse scrolled (54, 249) with delta (0, 0)
Screenshot: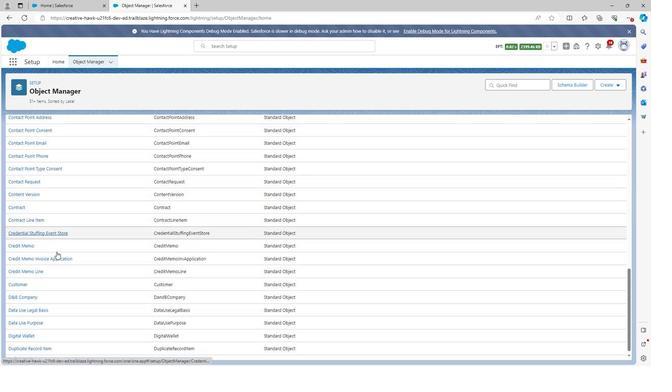 
Action: Mouse scrolled (54, 249) with delta (0, 0)
Screenshot: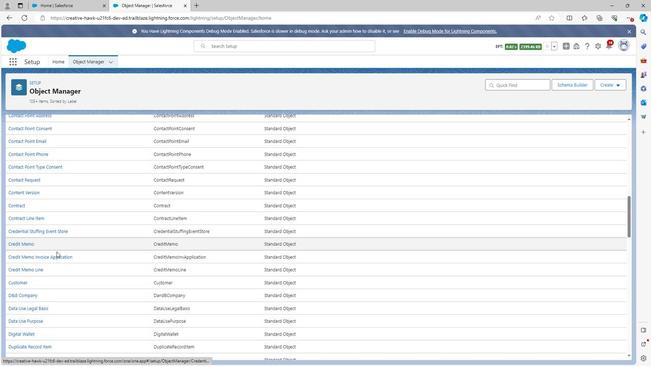 
Action: Mouse scrolled (54, 249) with delta (0, 0)
Screenshot: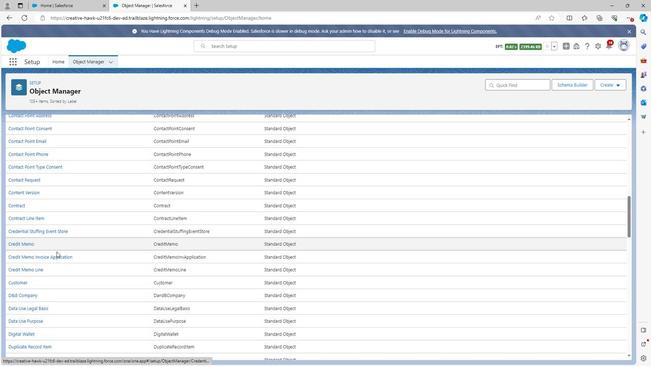 
Action: Mouse scrolled (54, 249) with delta (0, 0)
Screenshot: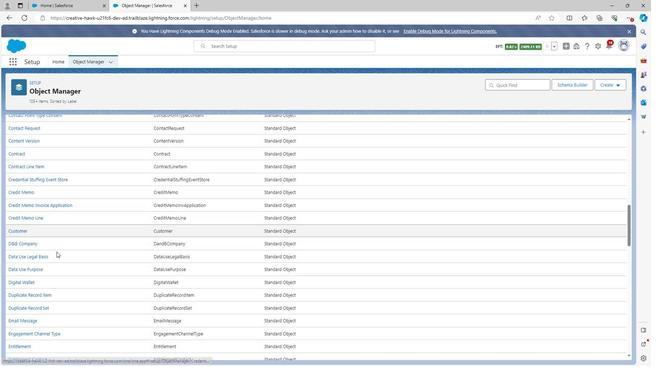 
Action: Mouse scrolled (54, 249) with delta (0, 0)
Screenshot: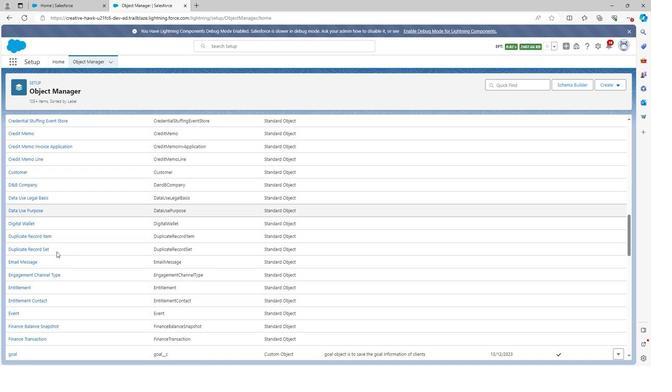 
Action: Mouse scrolled (54, 249) with delta (0, 0)
Screenshot: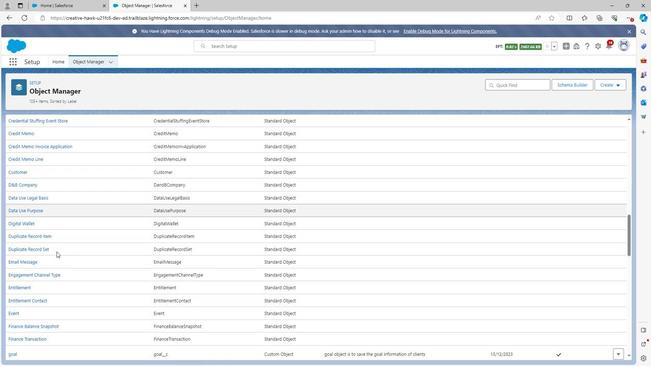 
Action: Mouse scrolled (54, 249) with delta (0, 0)
Screenshot: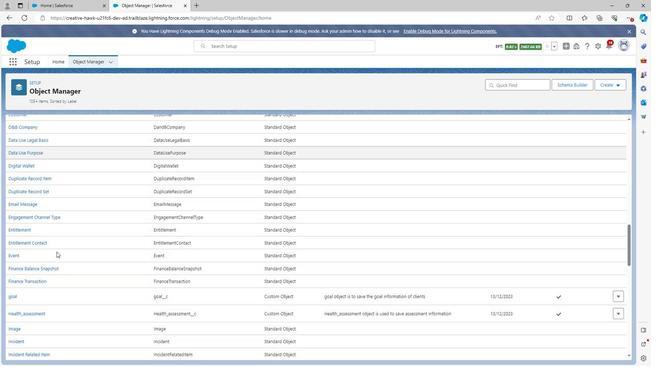 
Action: Mouse scrolled (54, 249) with delta (0, 0)
Screenshot: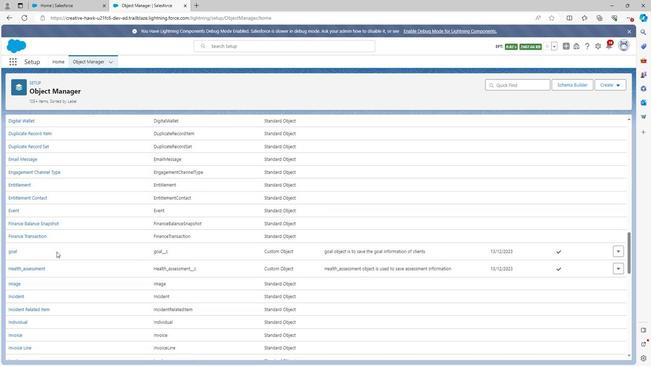 
Action: Mouse scrolled (54, 249) with delta (0, 0)
Screenshot: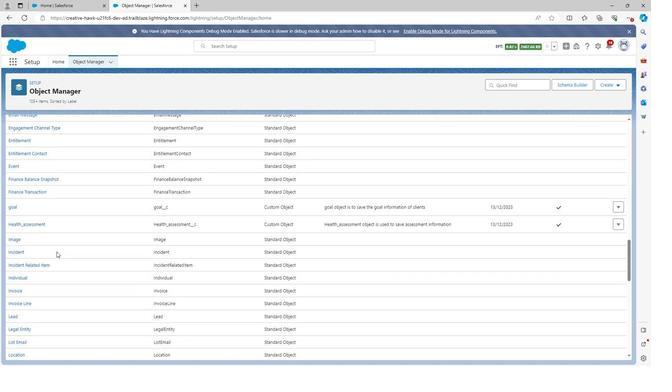 
Action: Mouse scrolled (54, 249) with delta (0, 0)
Screenshot: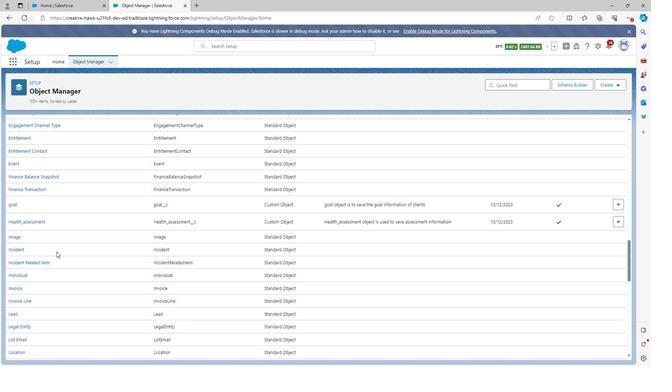 
Action: Mouse scrolled (54, 249) with delta (0, 0)
Screenshot: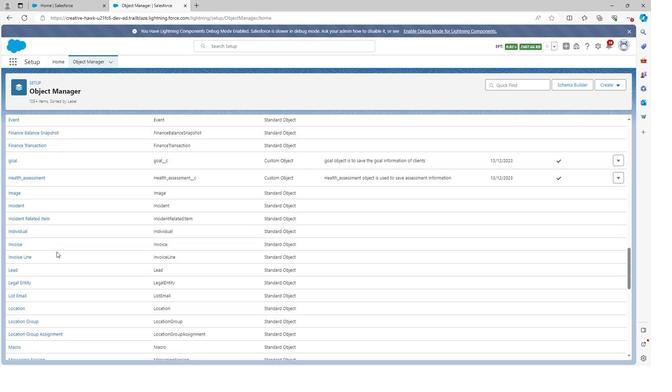 
Action: Mouse scrolled (54, 249) with delta (0, 0)
Screenshot: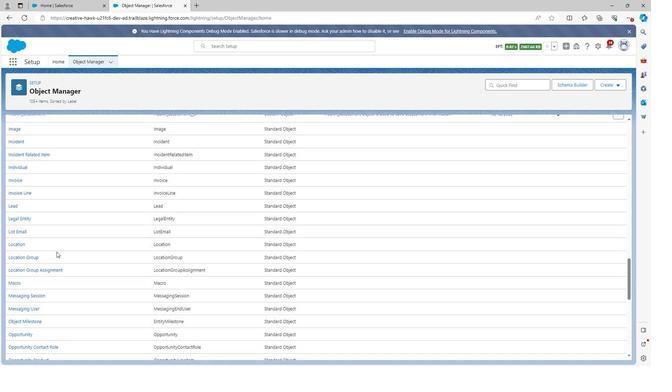 
Action: Mouse scrolled (54, 249) with delta (0, 0)
Screenshot: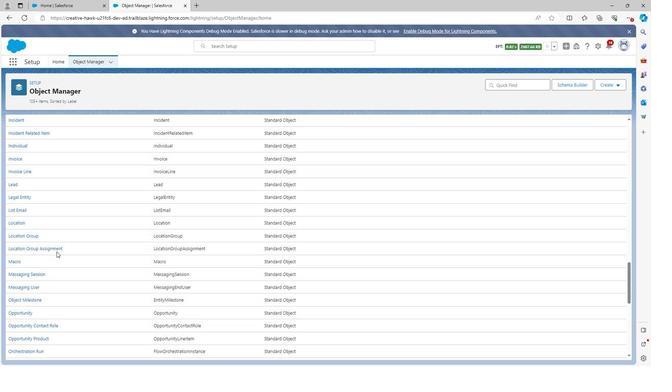 
Action: Mouse scrolled (54, 249) with delta (0, 0)
Screenshot: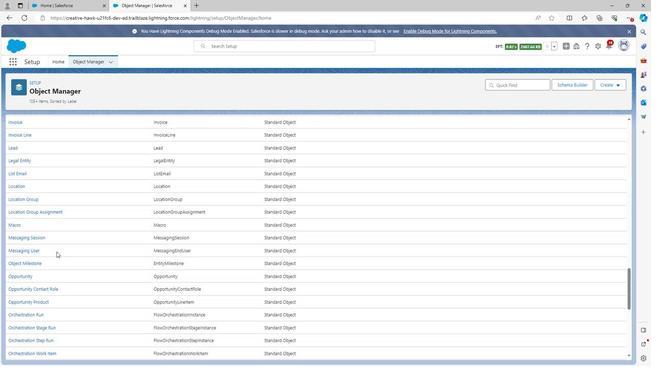 
Action: Mouse scrolled (54, 249) with delta (0, 0)
Screenshot: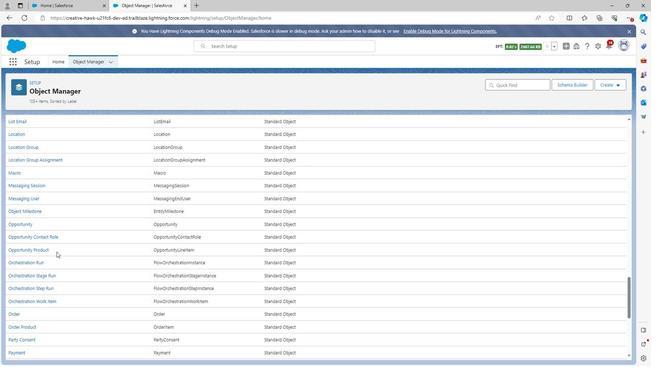 
Action: Mouse scrolled (54, 249) with delta (0, 0)
Screenshot: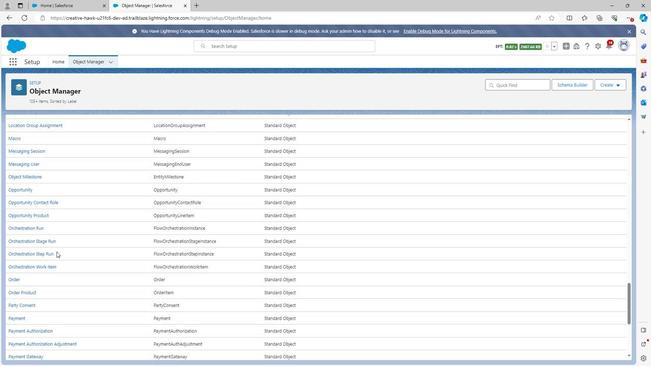 
Action: Mouse scrolled (54, 249) with delta (0, 0)
Screenshot: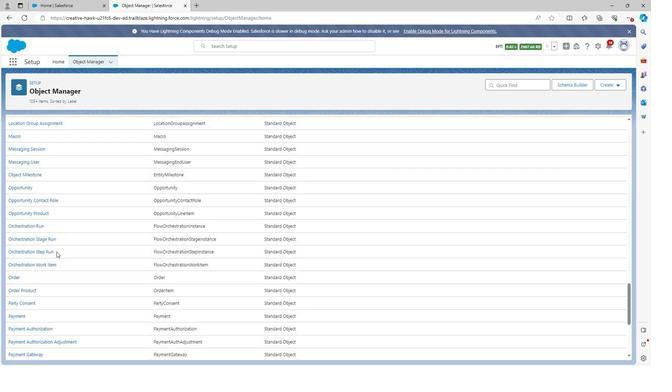 
Action: Mouse scrolled (54, 249) with delta (0, 0)
